 Task: In the  document Nativeamericanreservations.txt, select heading and apply ' Bold and Underline'  Using "replace feature", replace:  'traditions to culture'. Insert smartchip (Date) on bottom of the page 23 June, 2023 Insert the mentioned footnote for 11th word with font style Arial and font size 8: The study was conducted anonymously
Action: Mouse moved to (265, 360)
Screenshot: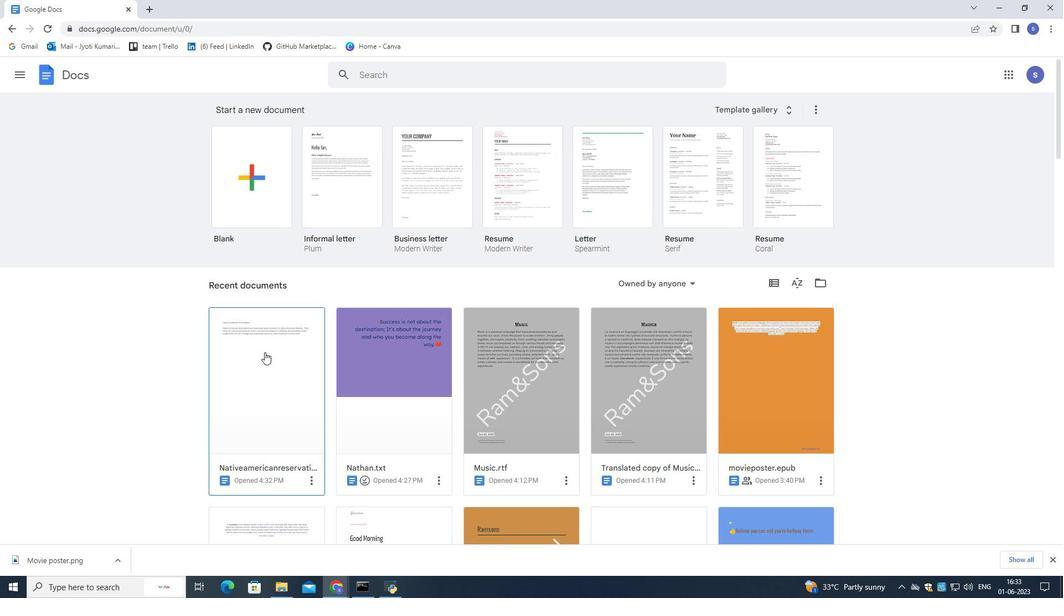 
Action: Mouse pressed left at (265, 360)
Screenshot: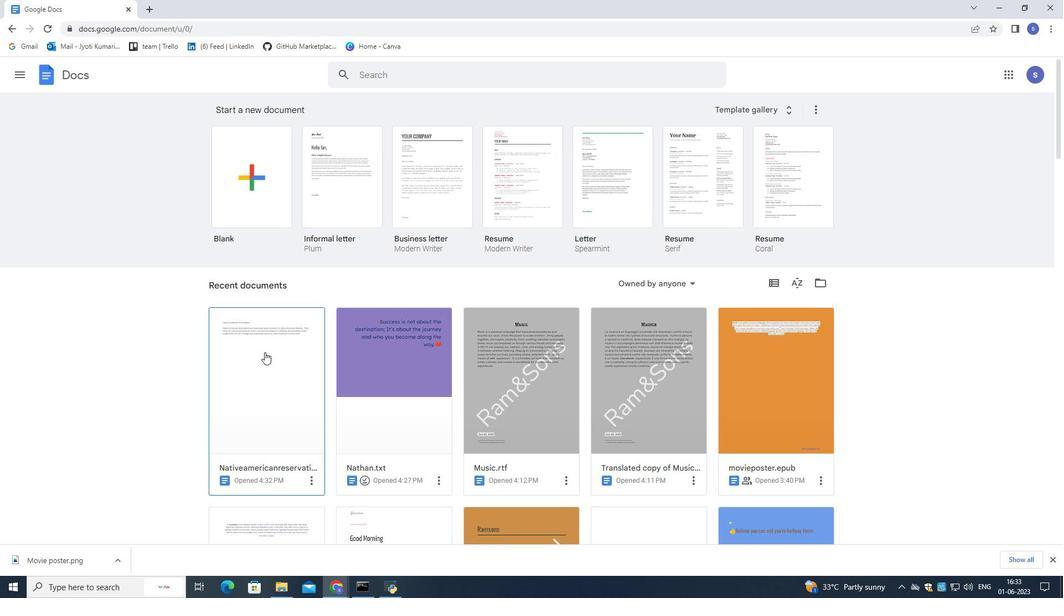 
Action: Mouse pressed left at (265, 360)
Screenshot: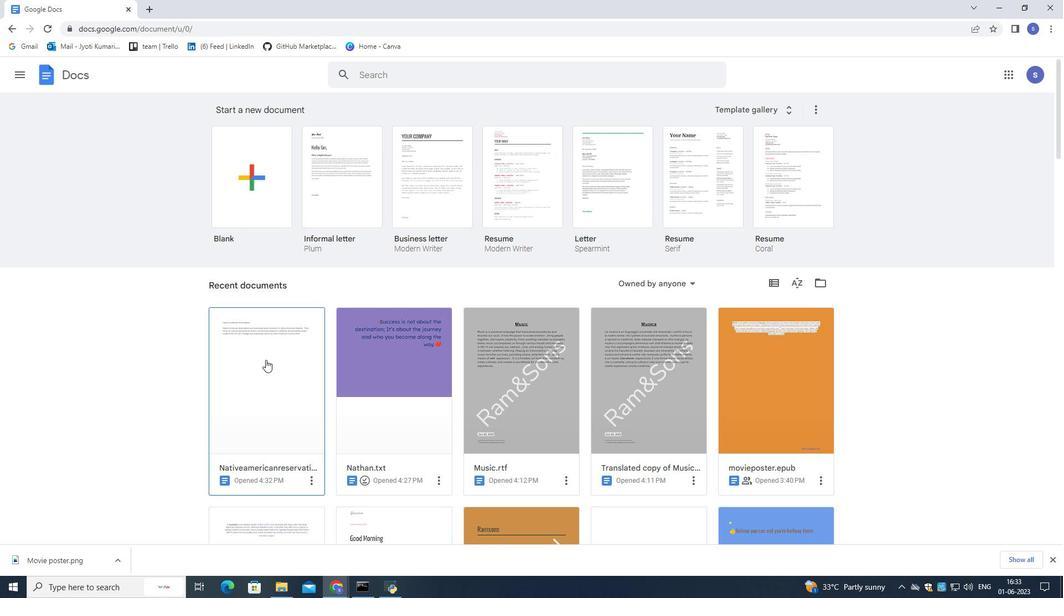 
Action: Mouse moved to (659, 196)
Screenshot: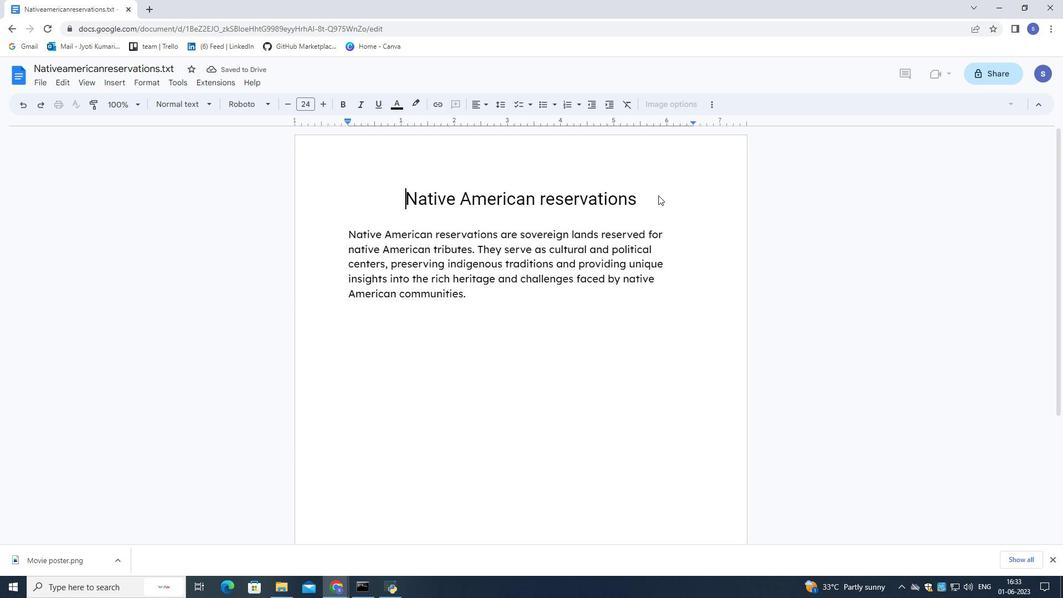 
Action: Mouse pressed left at (659, 196)
Screenshot: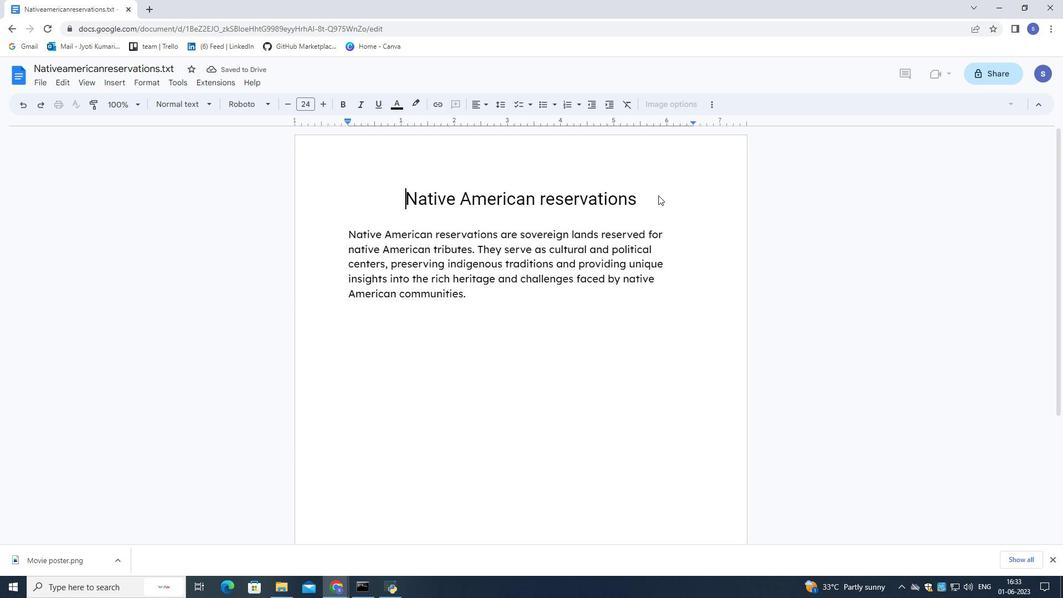 
Action: Mouse pressed left at (659, 196)
Screenshot: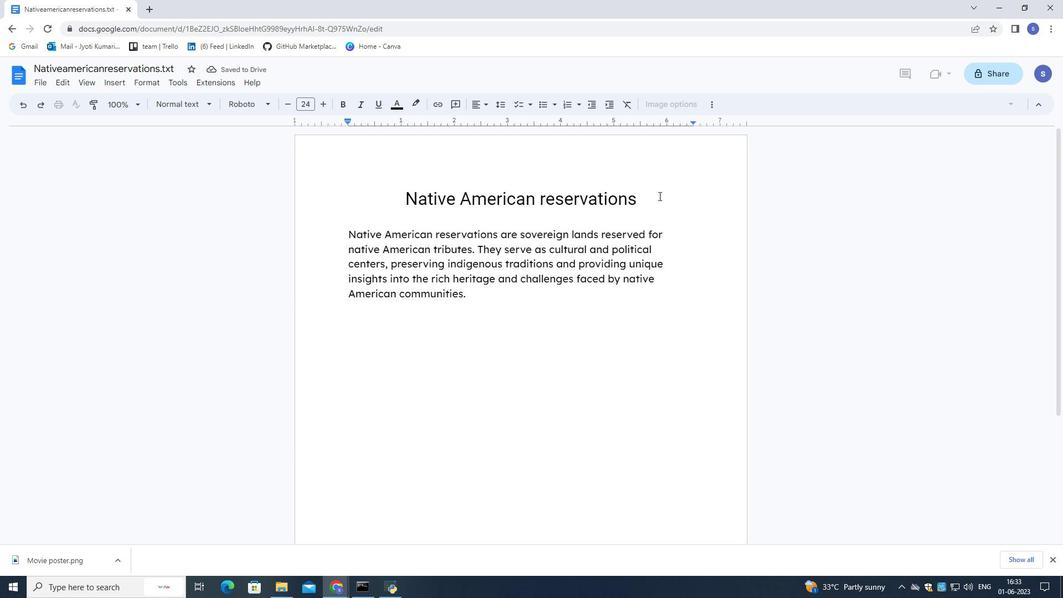 
Action: Mouse moved to (142, 82)
Screenshot: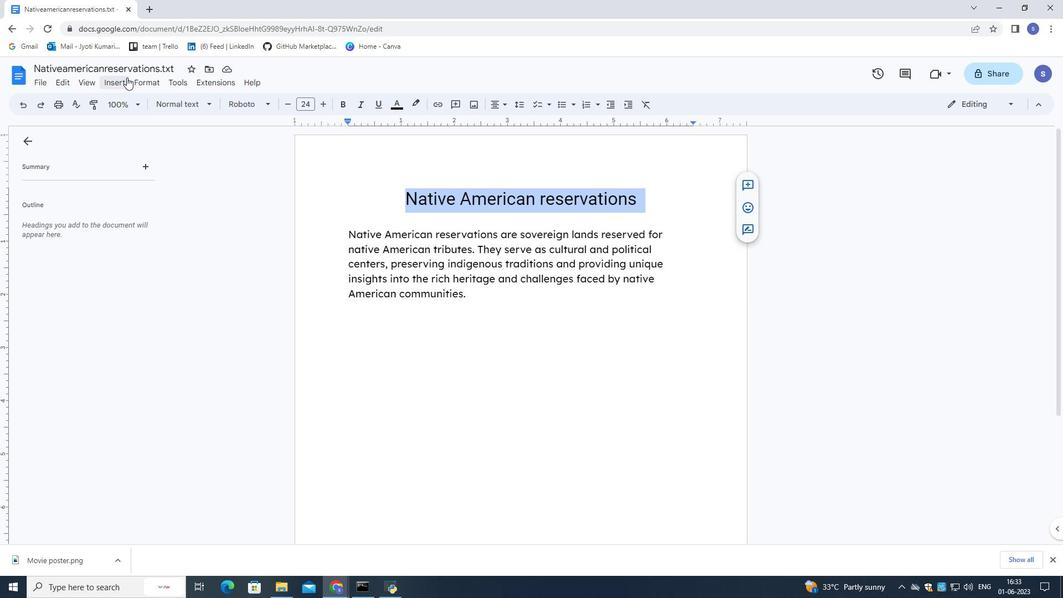 
Action: Mouse pressed left at (142, 82)
Screenshot: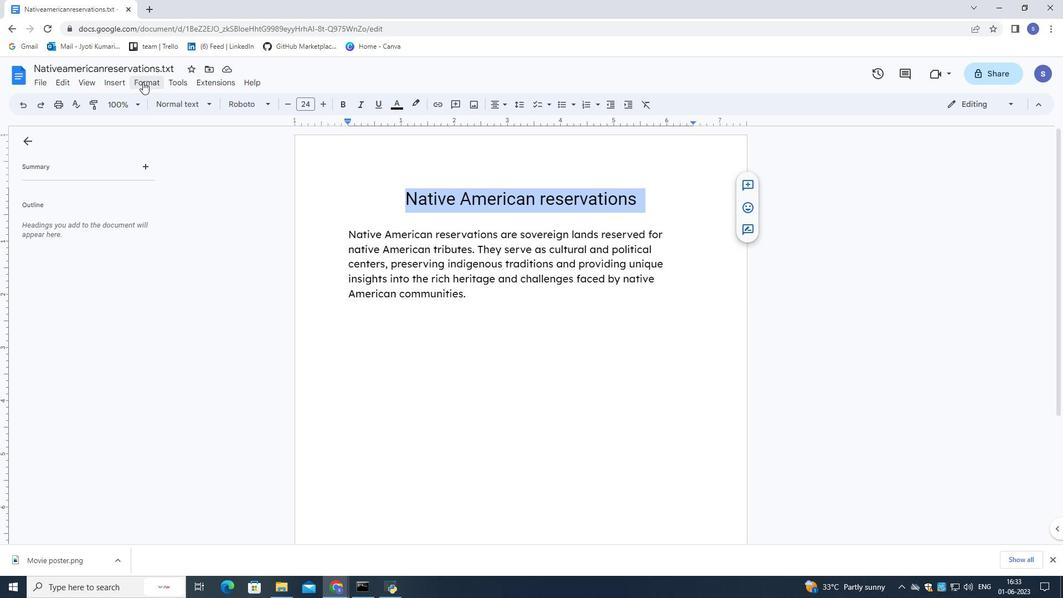 
Action: Mouse moved to (324, 105)
Screenshot: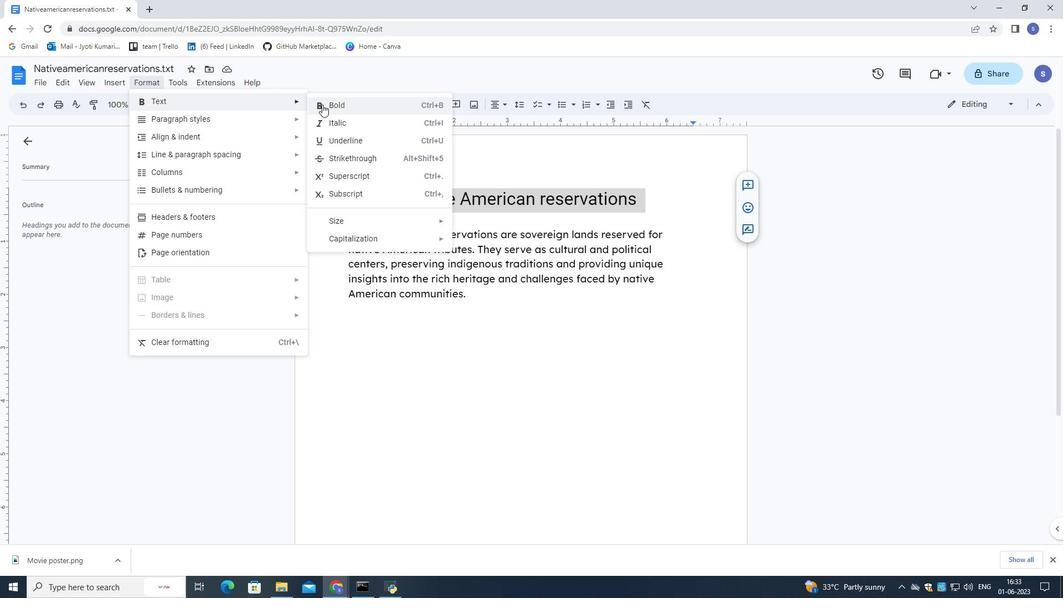 
Action: Mouse pressed left at (324, 105)
Screenshot: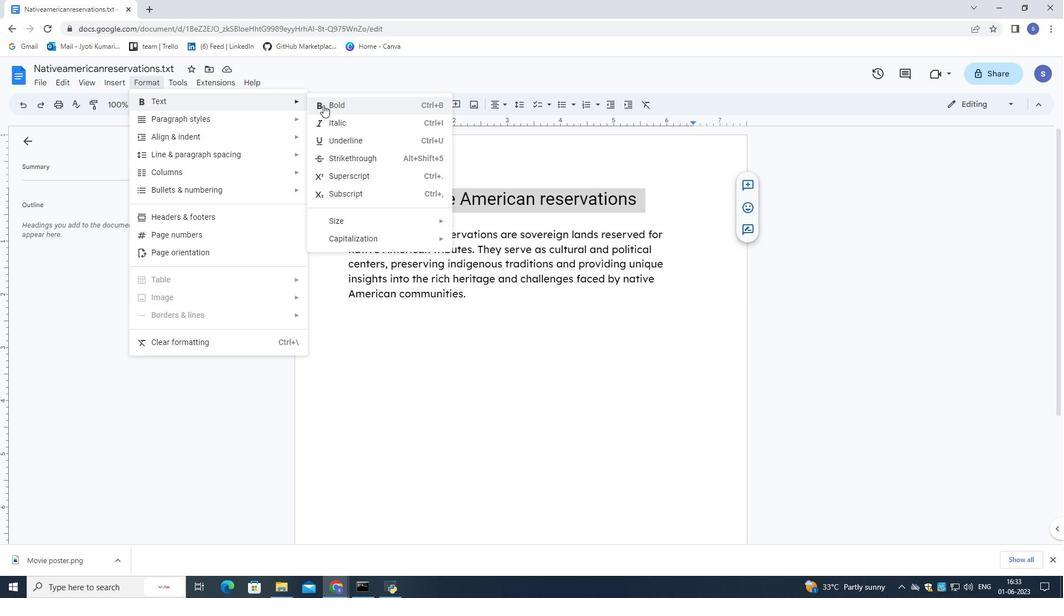 
Action: Mouse moved to (160, 78)
Screenshot: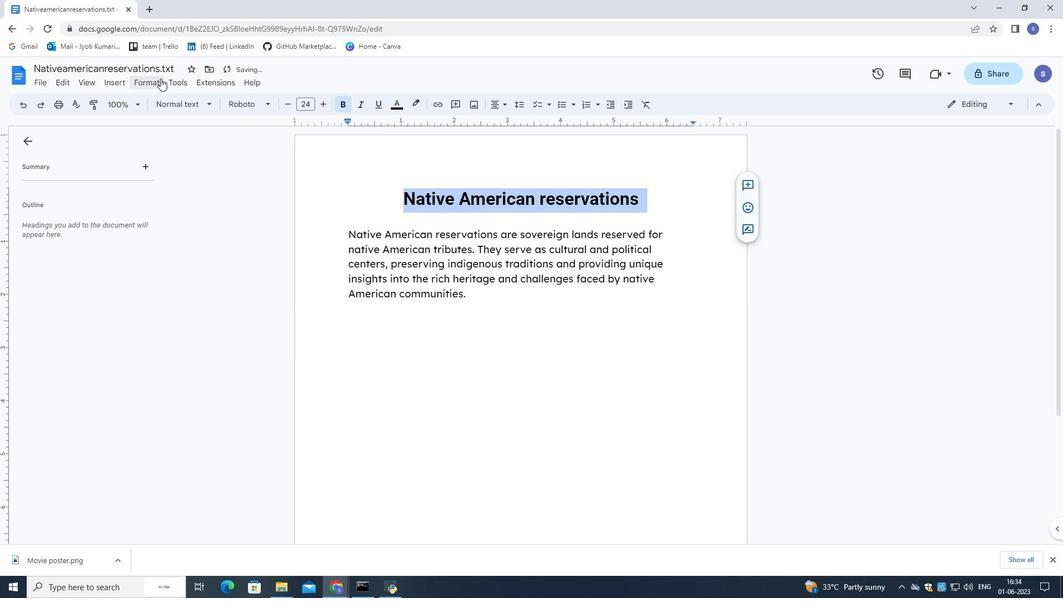 
Action: Mouse pressed left at (160, 78)
Screenshot: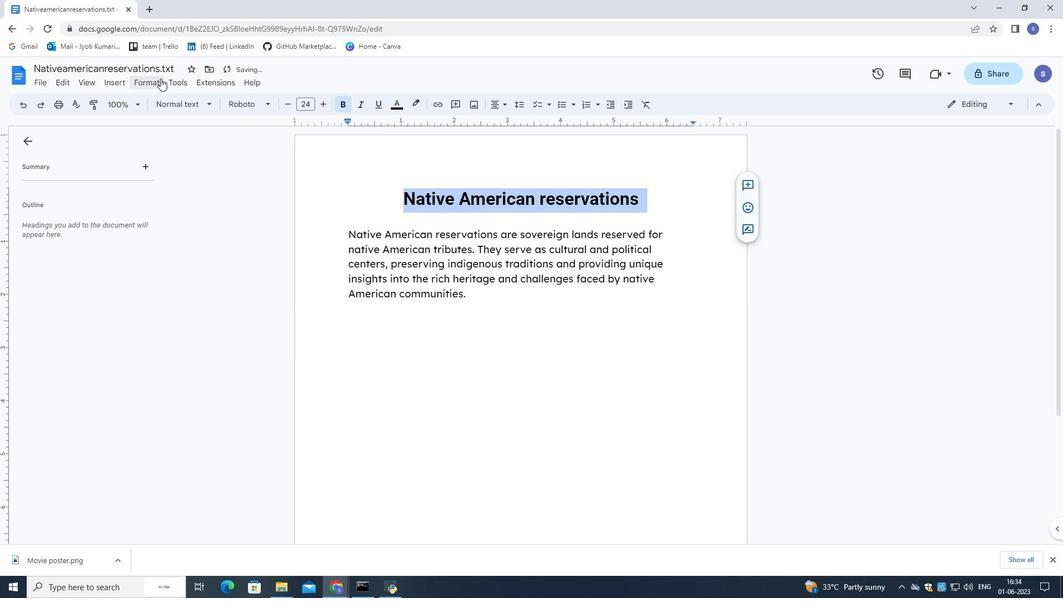 
Action: Mouse moved to (341, 135)
Screenshot: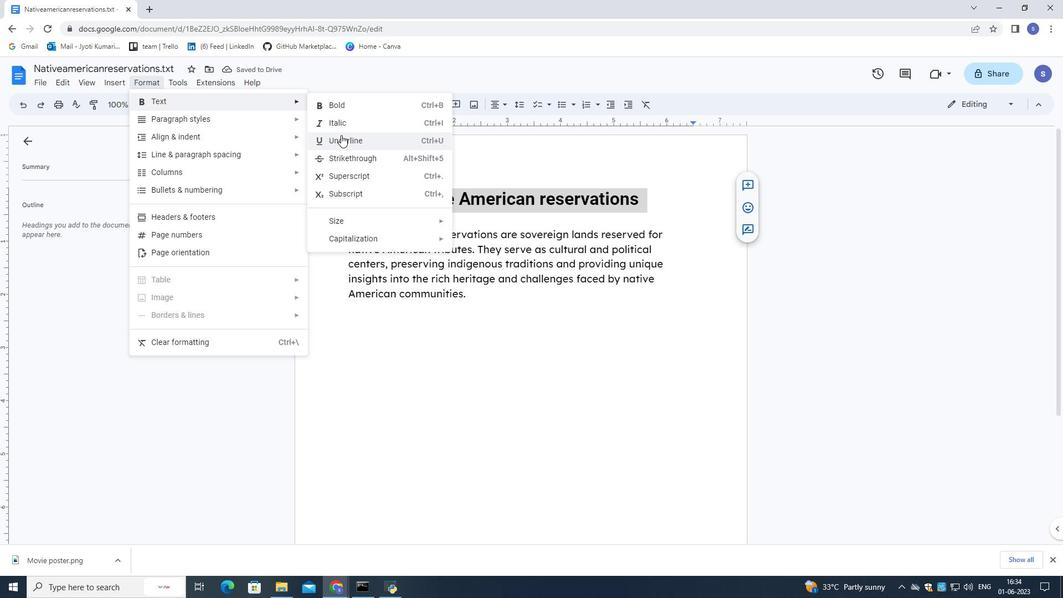 
Action: Mouse pressed left at (341, 135)
Screenshot: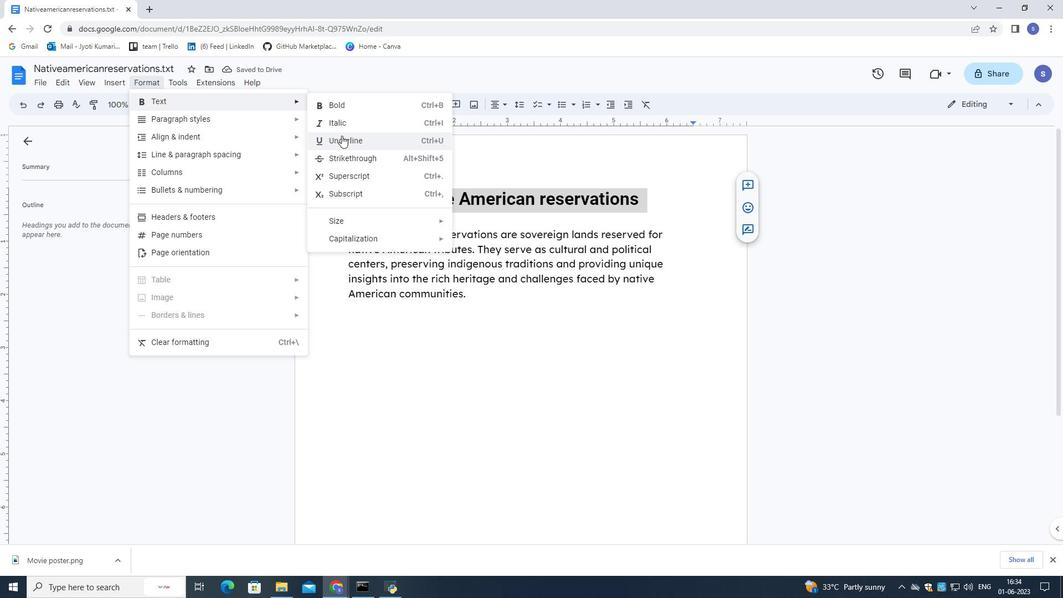 
Action: Mouse moved to (457, 343)
Screenshot: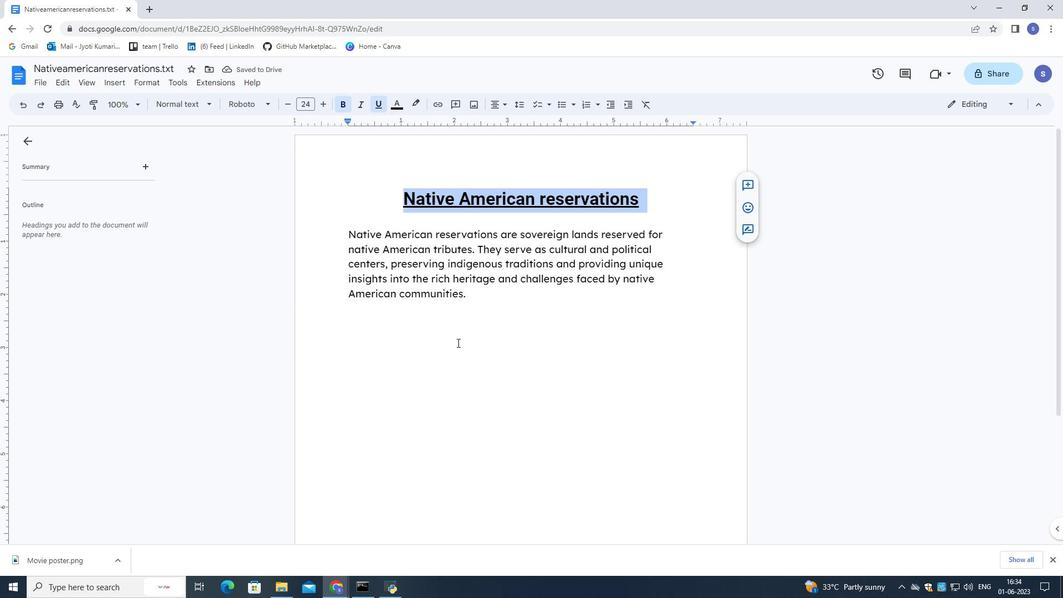 
Action: Mouse pressed left at (457, 343)
Screenshot: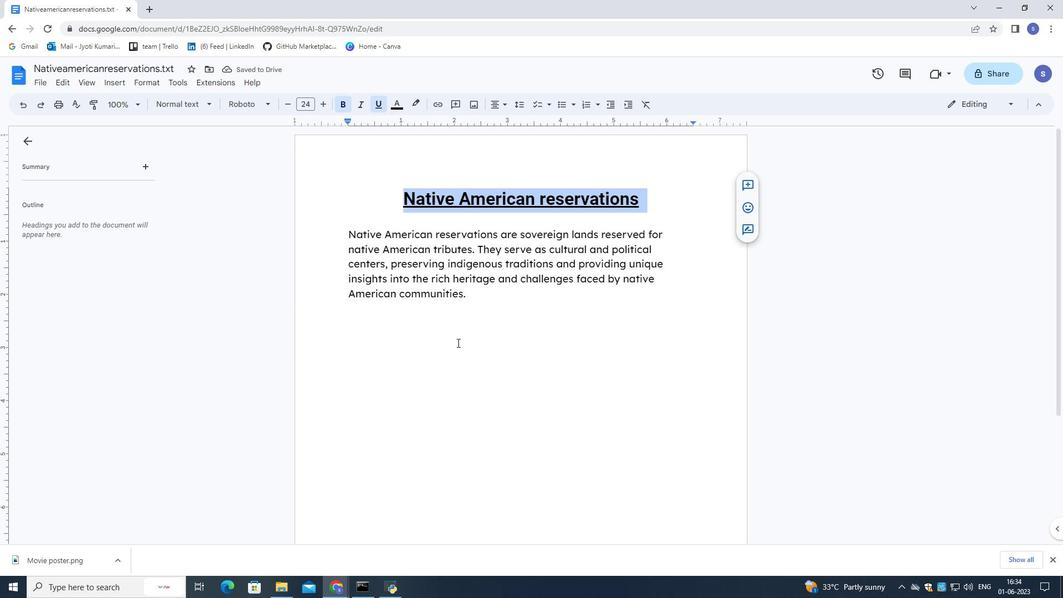 
Action: Mouse moved to (58, 83)
Screenshot: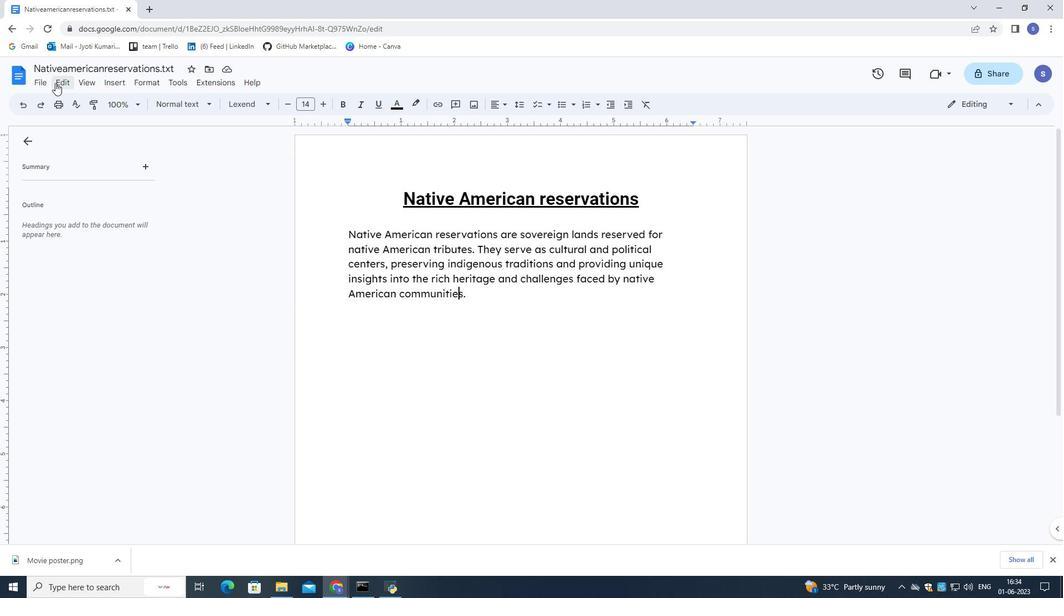 
Action: Mouse pressed left at (58, 83)
Screenshot: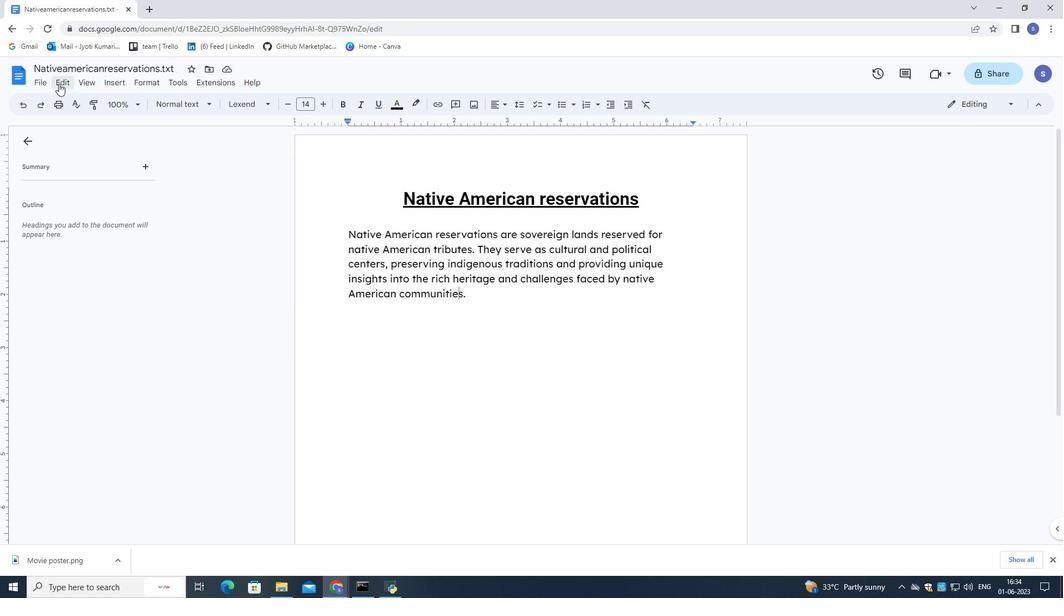 
Action: Mouse moved to (142, 277)
Screenshot: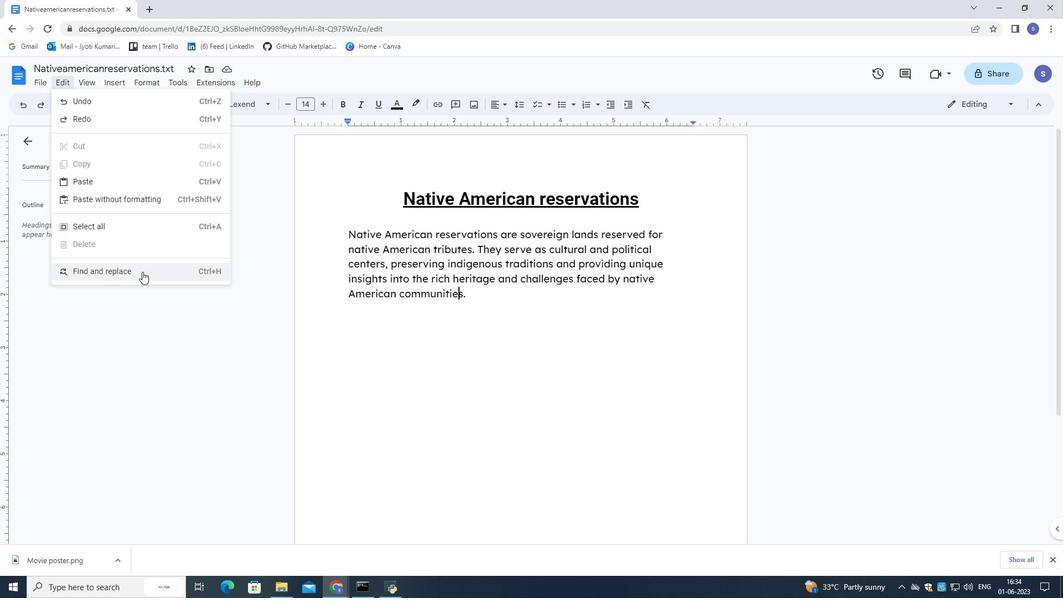 
Action: Mouse pressed left at (142, 277)
Screenshot: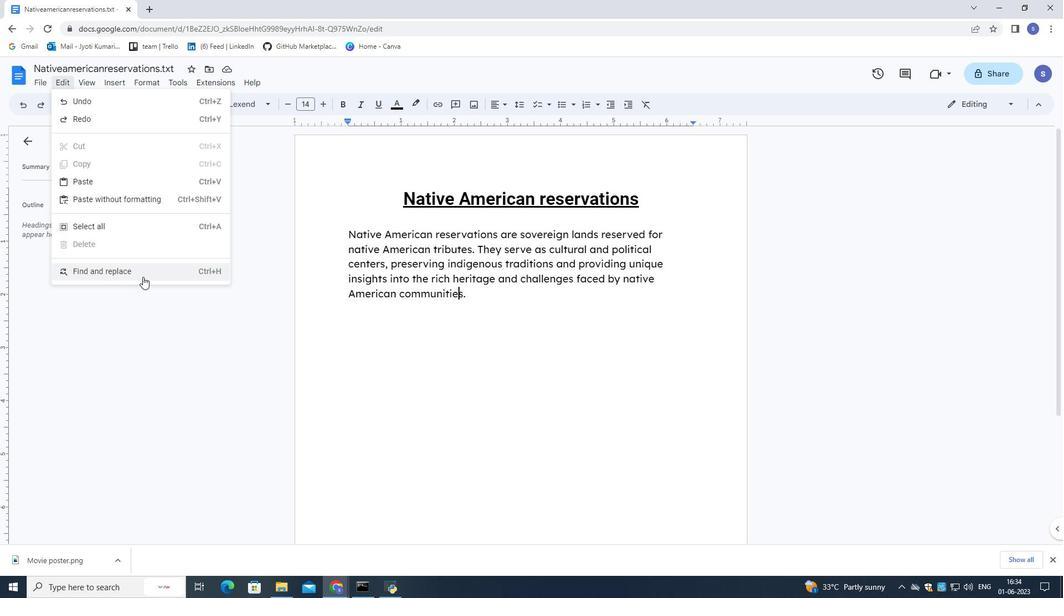 
Action: Mouse moved to (457, 252)
Screenshot: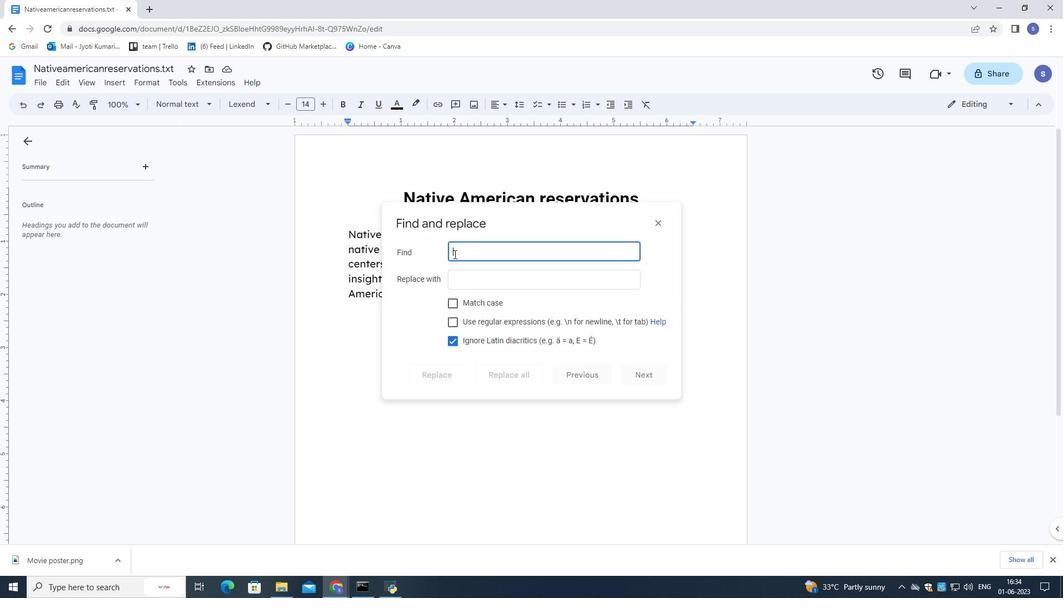 
Action: Mouse pressed left at (457, 252)
Screenshot: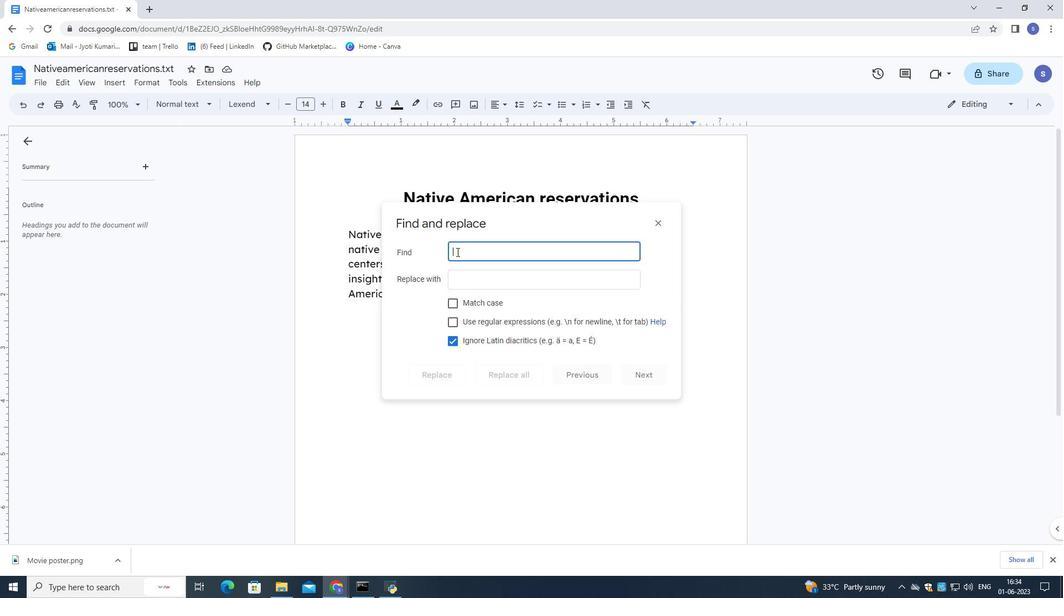 
Action: Mouse moved to (458, 252)
Screenshot: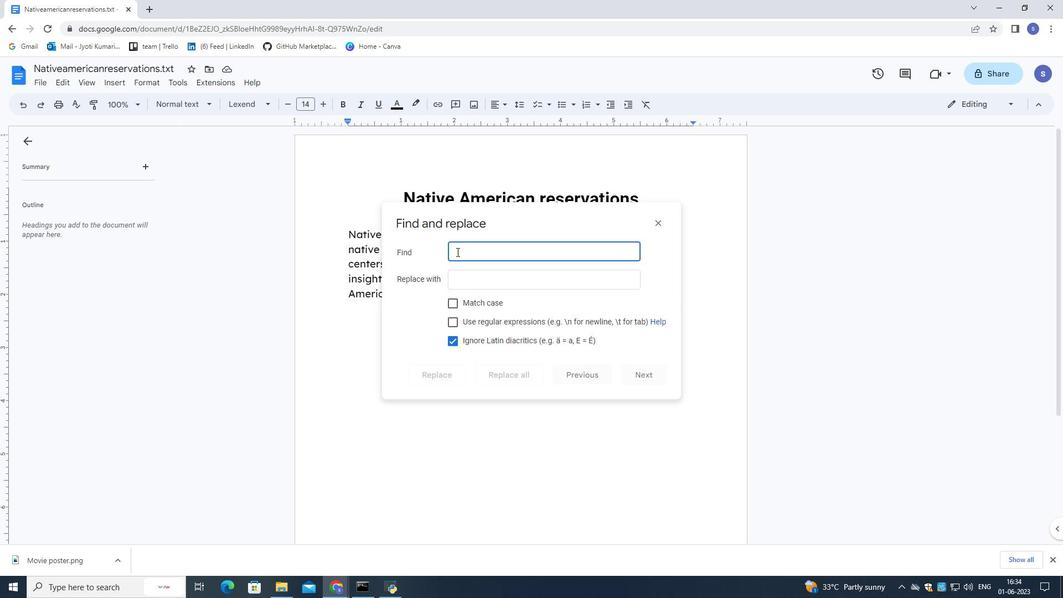 
Action: Key pressed tradition
Screenshot: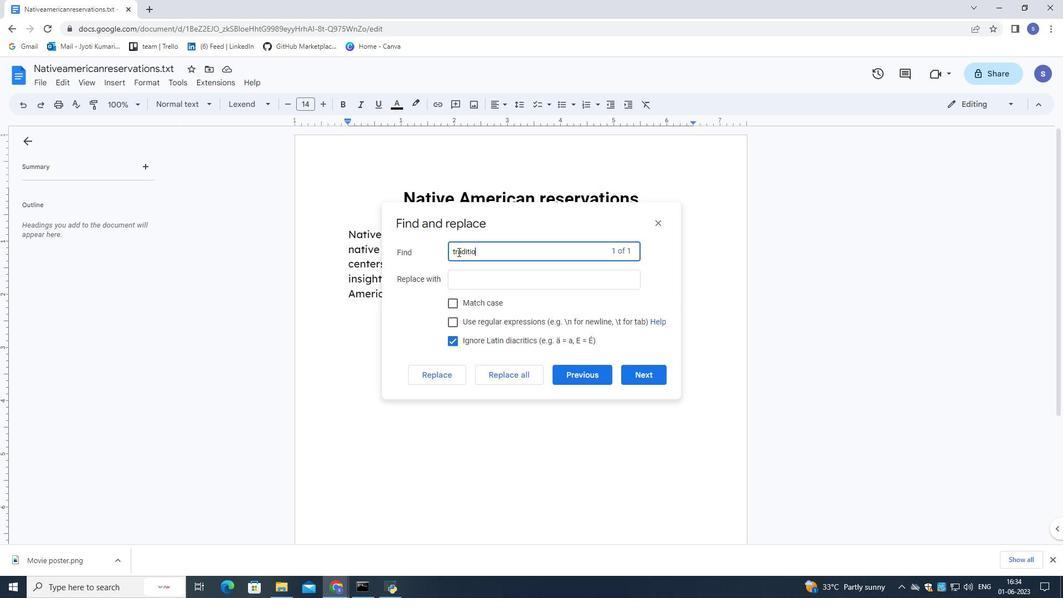 
Action: Mouse moved to (482, 274)
Screenshot: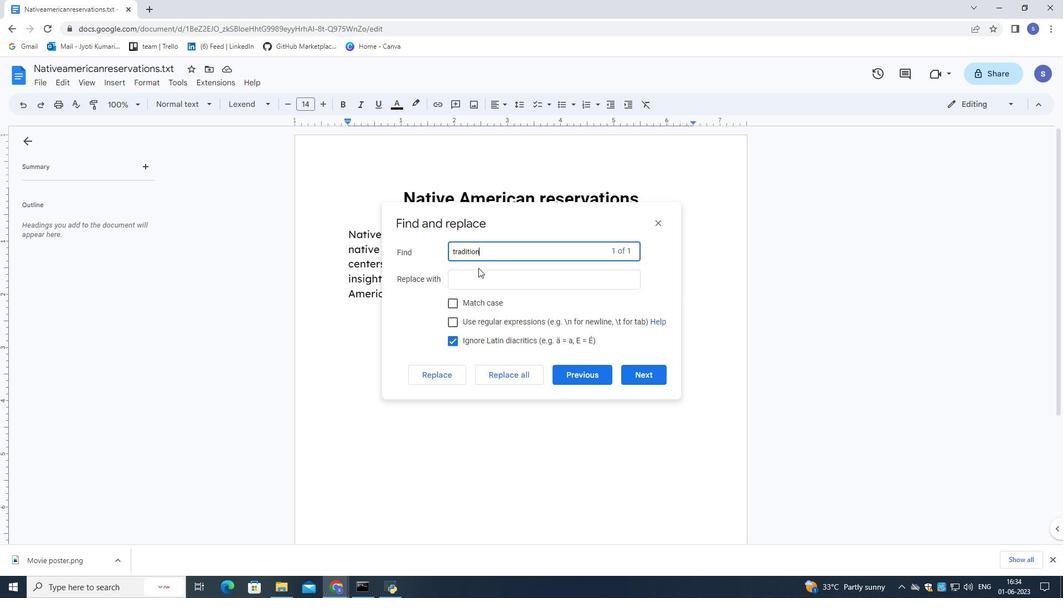 
Action: Mouse pressed left at (482, 274)
Screenshot: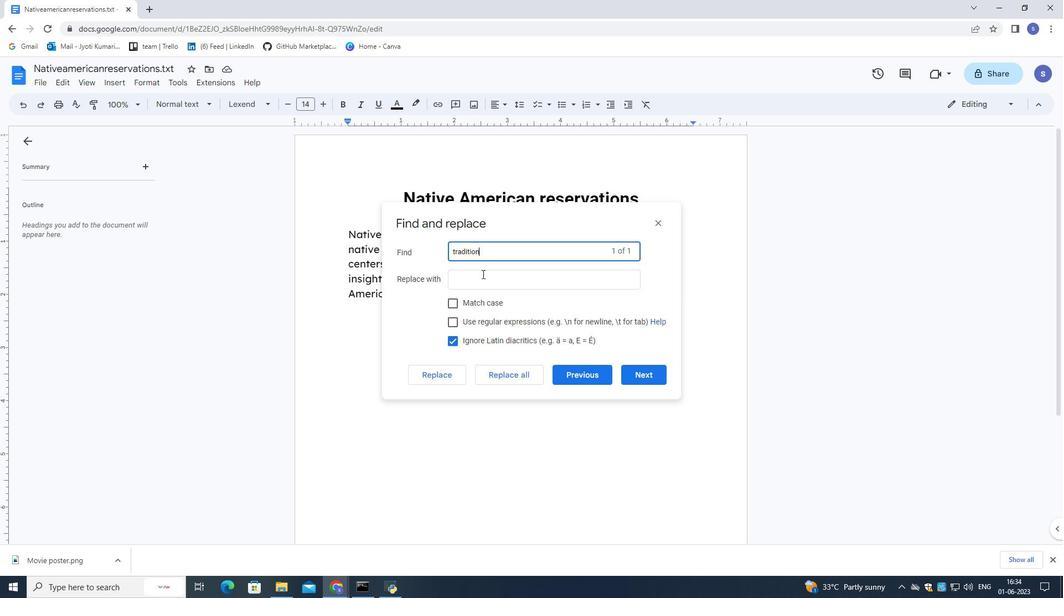 
Action: Key pressed culture
Screenshot: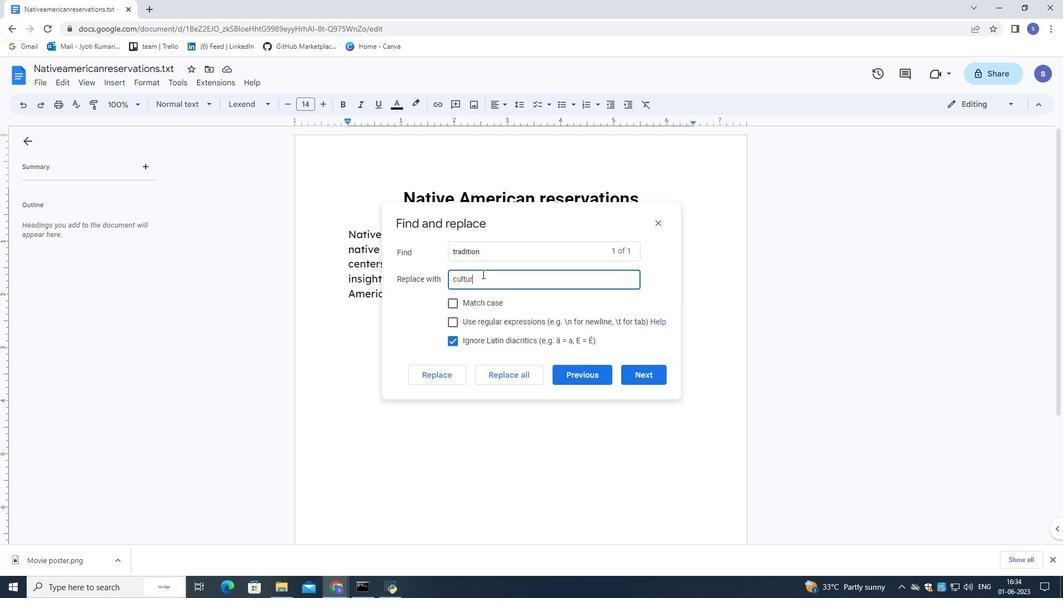 
Action: Mouse moved to (427, 372)
Screenshot: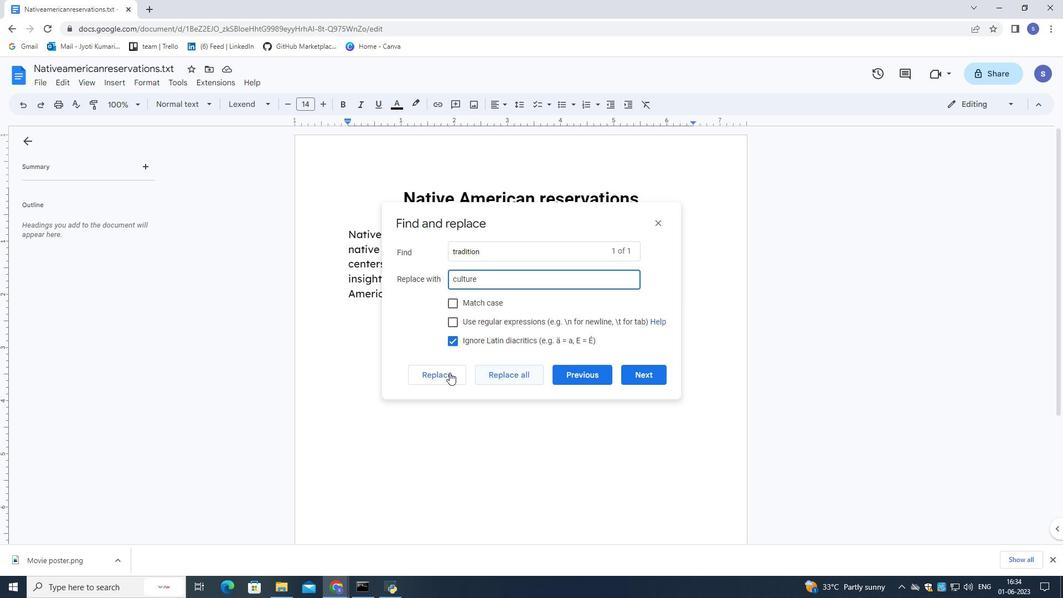 
Action: Mouse pressed left at (427, 372)
Screenshot: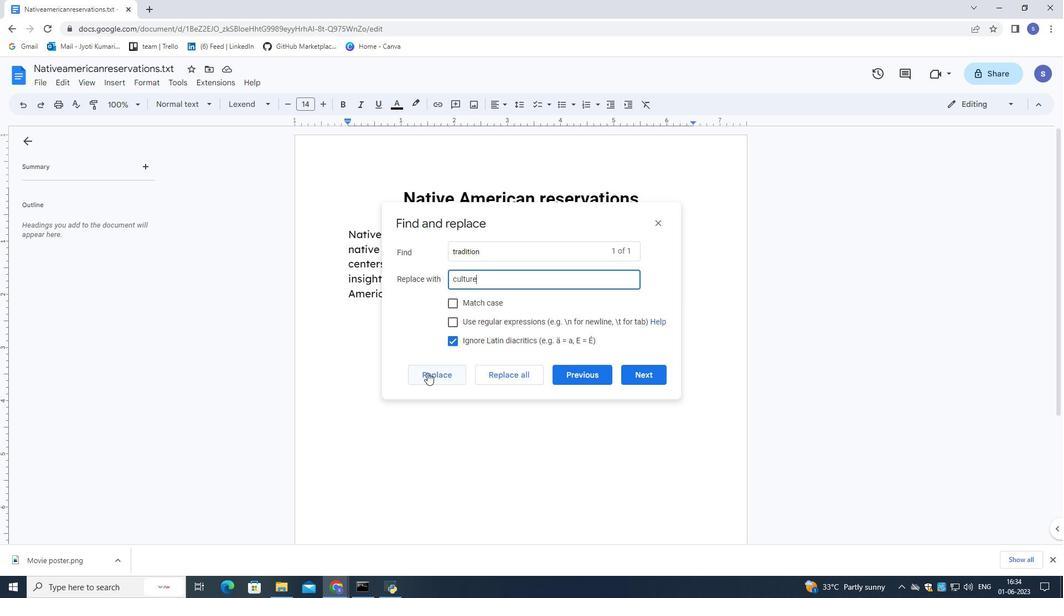 
Action: Mouse moved to (691, 194)
Screenshot: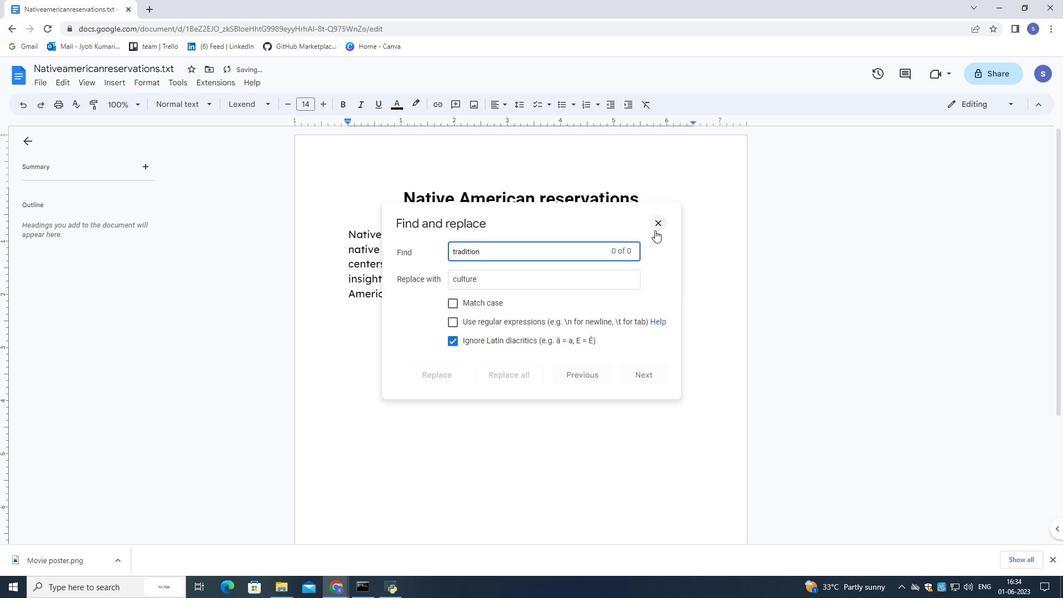 
Action: Mouse pressed left at (691, 194)
Screenshot: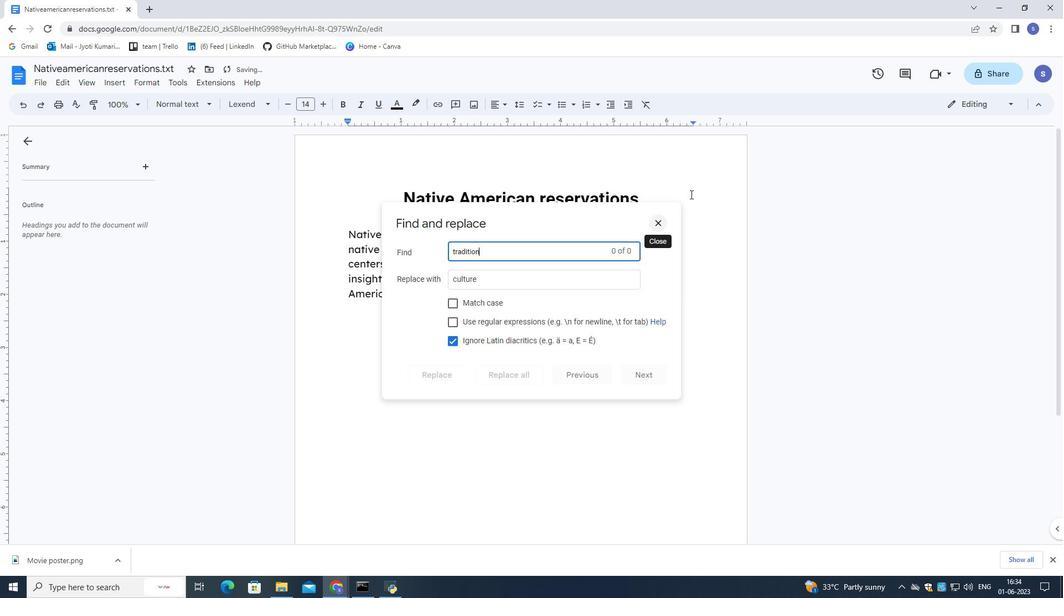 
Action: Mouse moved to (661, 223)
Screenshot: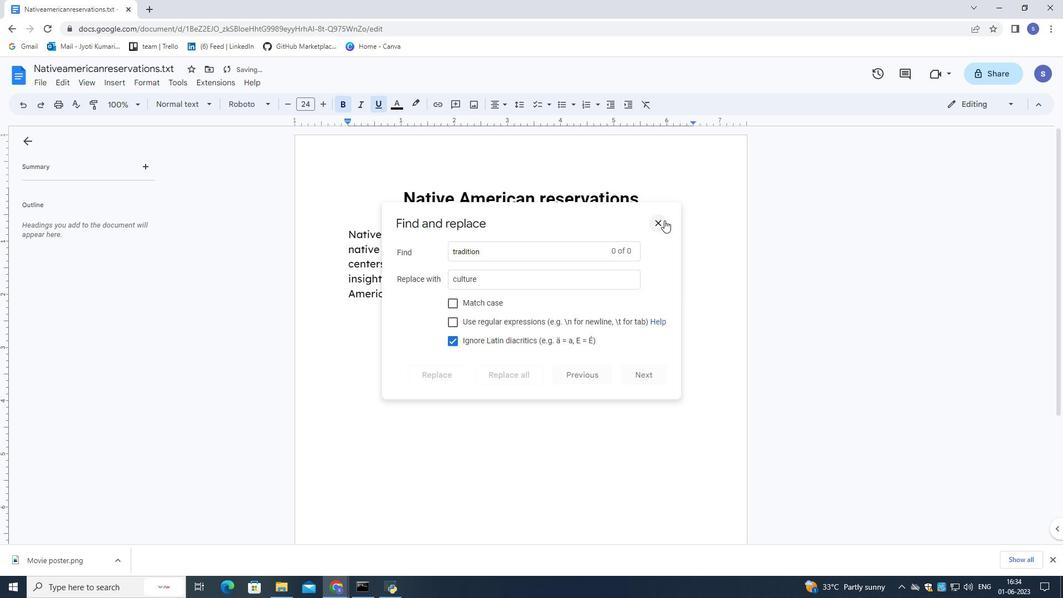 
Action: Mouse pressed left at (661, 223)
Screenshot: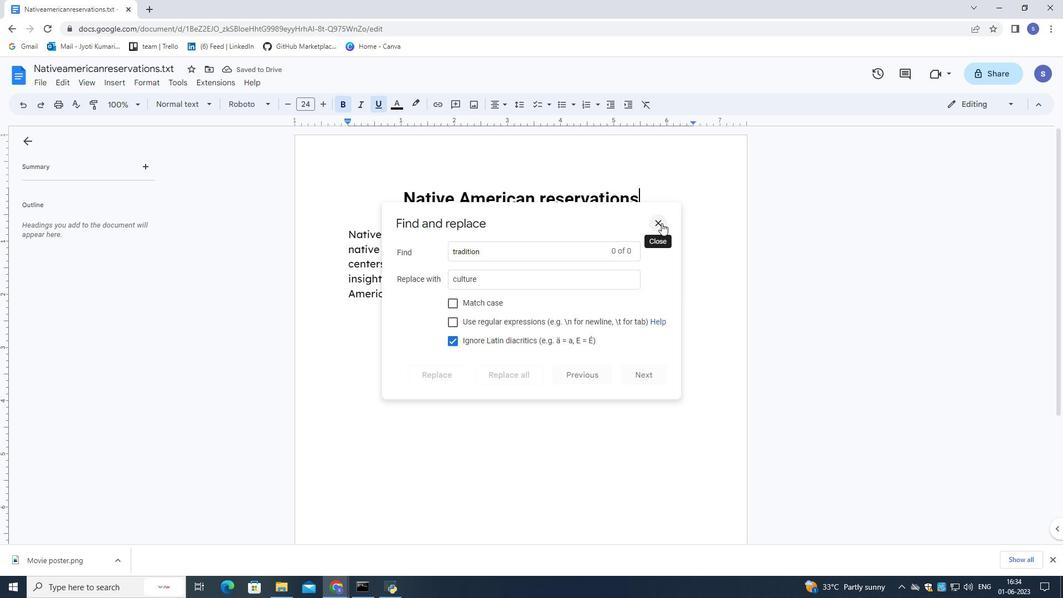 
Action: Mouse moved to (482, 304)
Screenshot: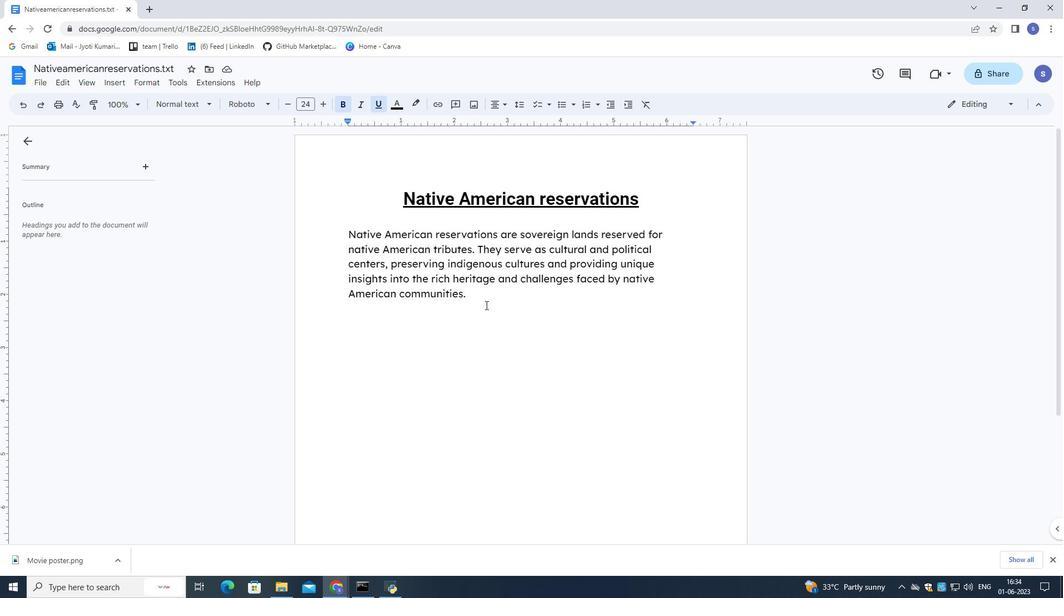 
Action: Mouse pressed left at (482, 304)
Screenshot: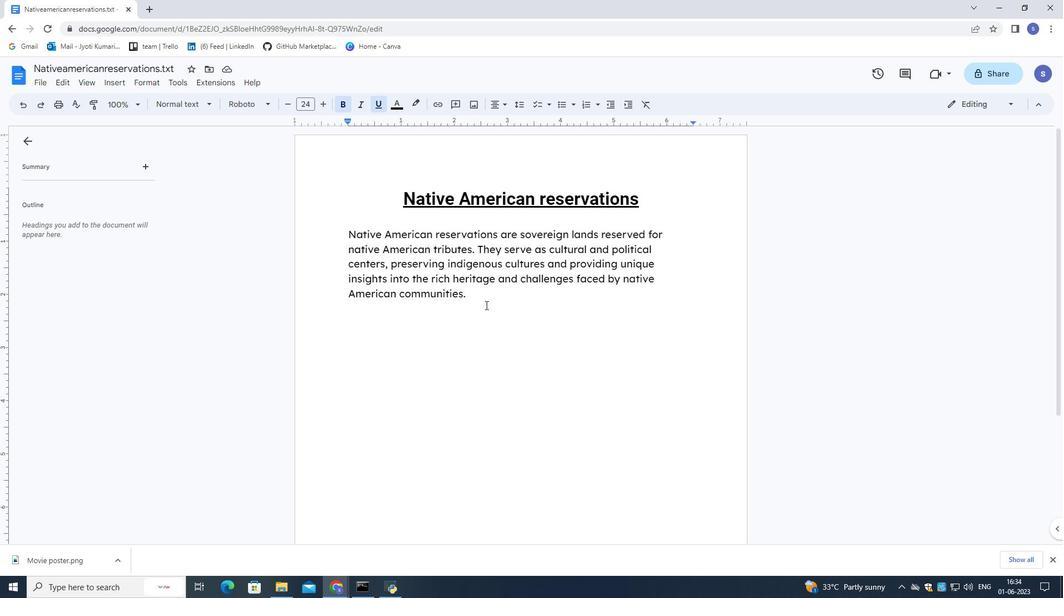 
Action: Key pressed <Key.enter><Key.enter><Key.enter>
Screenshot: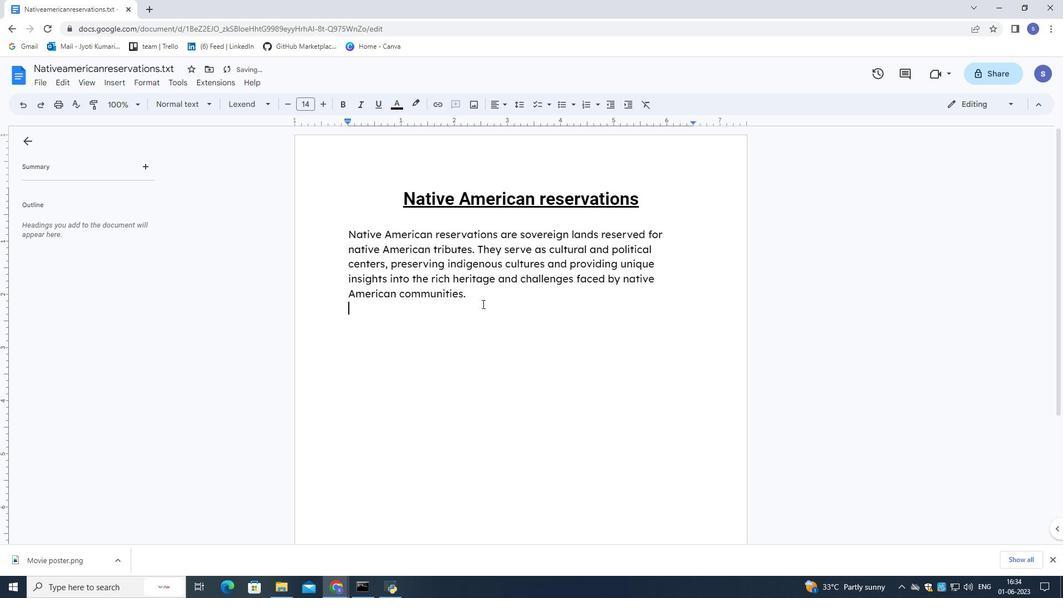 
Action: Mouse moved to (411, 319)
Screenshot: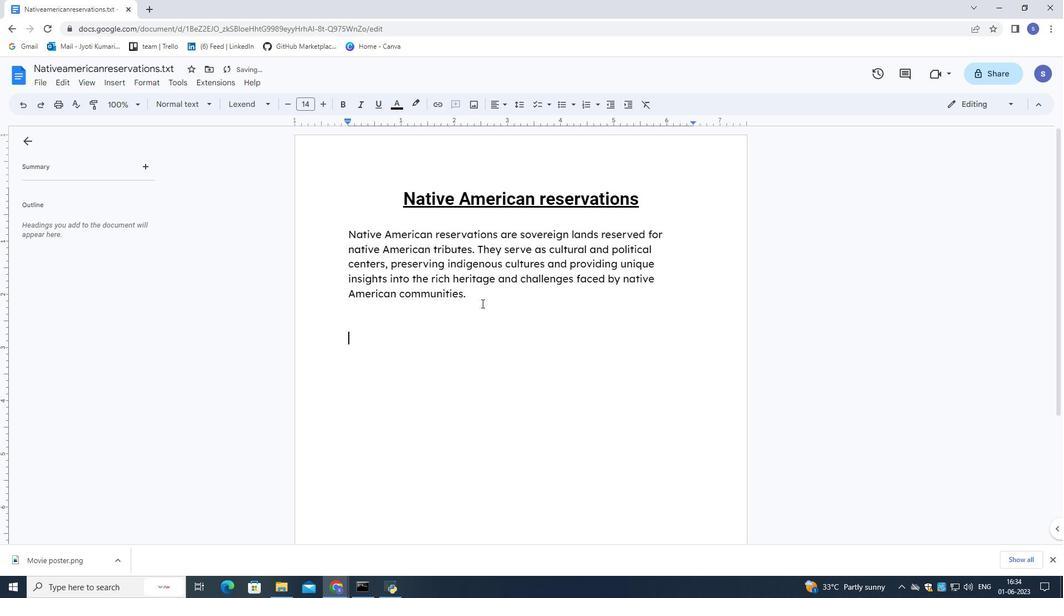 
Action: Mouse scrolled (411, 318) with delta (0, 0)
Screenshot: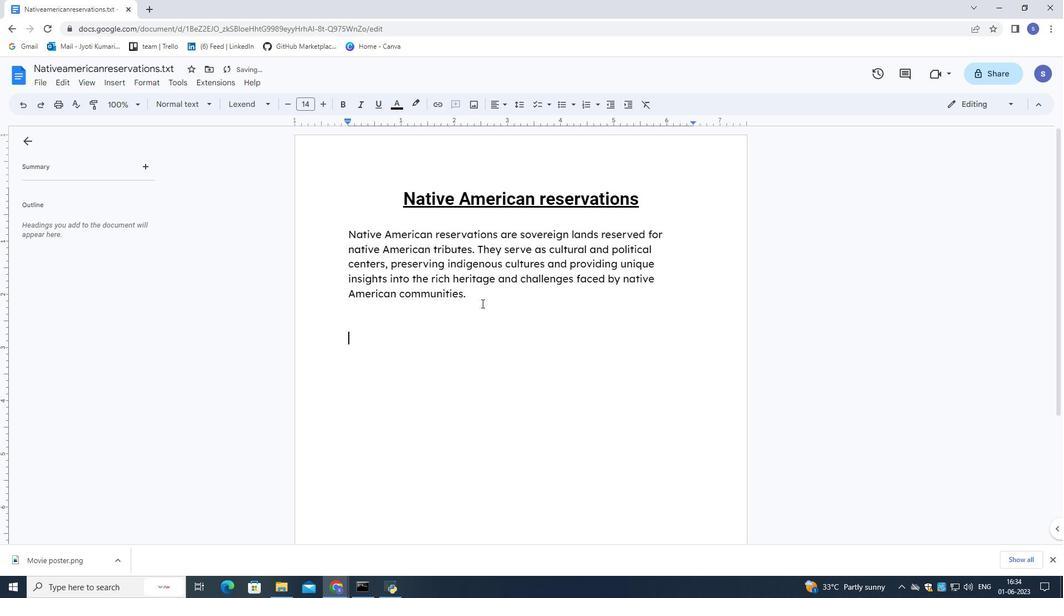 
Action: Mouse scrolled (411, 318) with delta (0, 0)
Screenshot: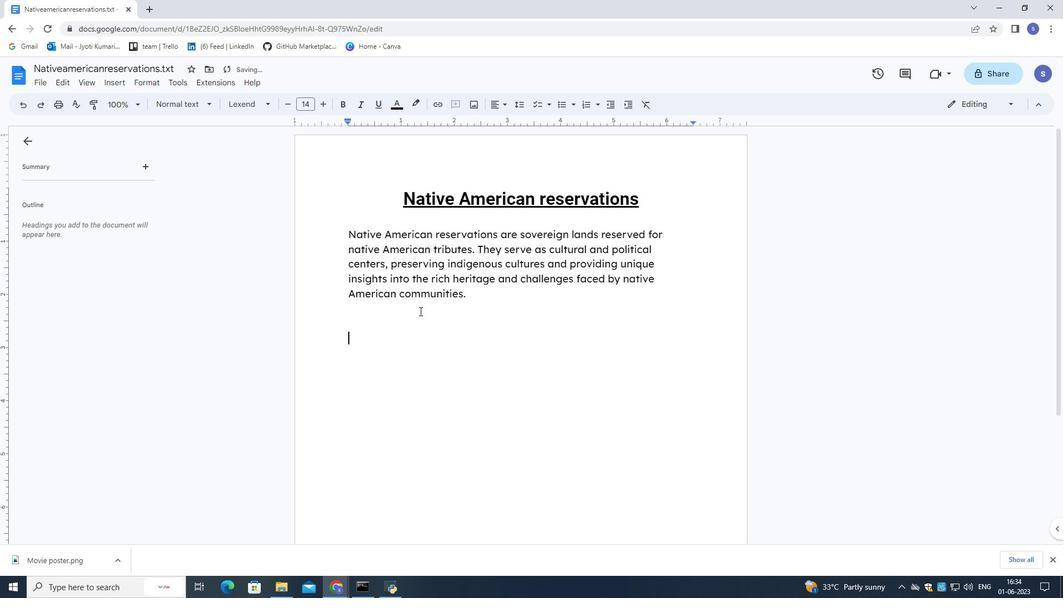 
Action: Mouse scrolled (411, 318) with delta (0, 0)
Screenshot: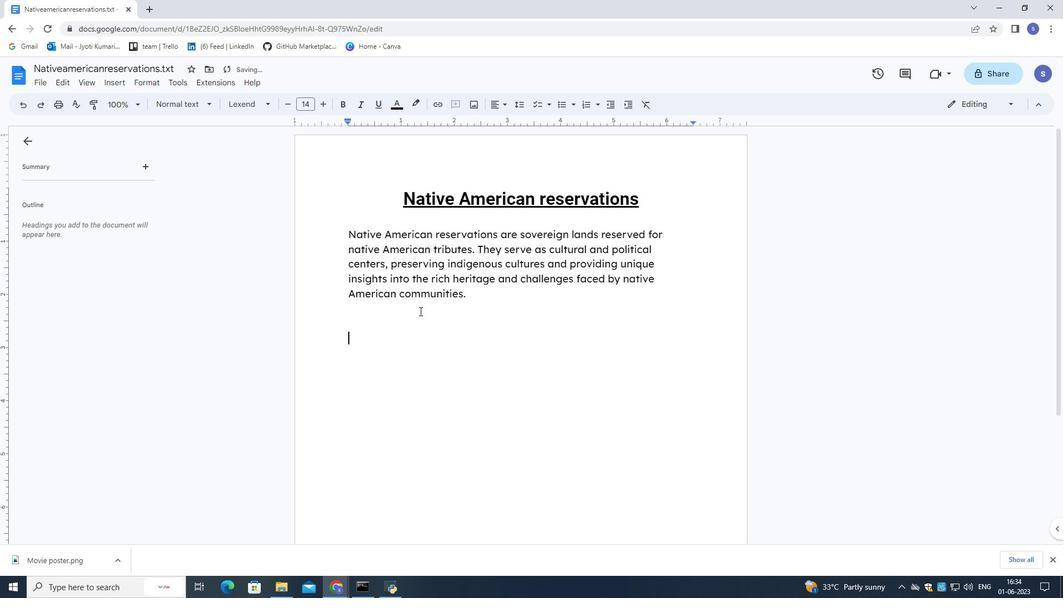 
Action: Mouse moved to (411, 321)
Screenshot: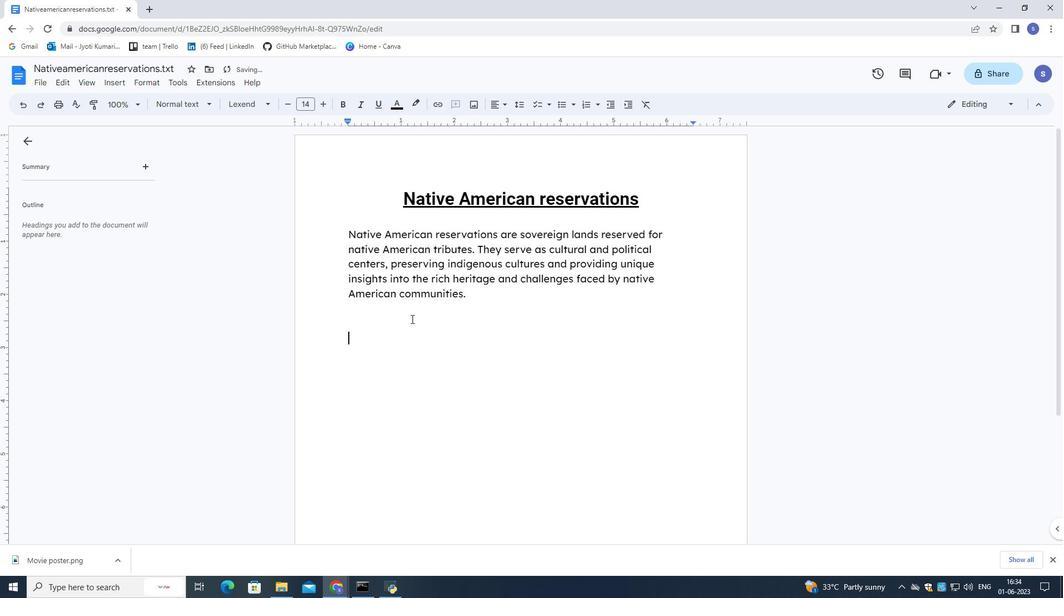 
Action: Mouse scrolled (411, 321) with delta (0, 0)
Screenshot: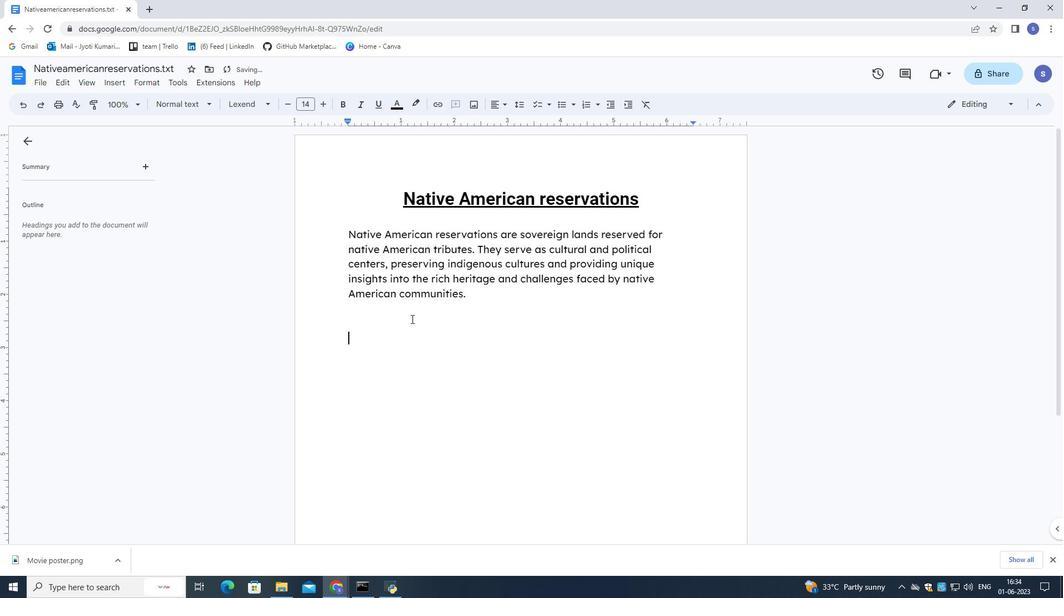 
Action: Mouse moved to (410, 323)
Screenshot: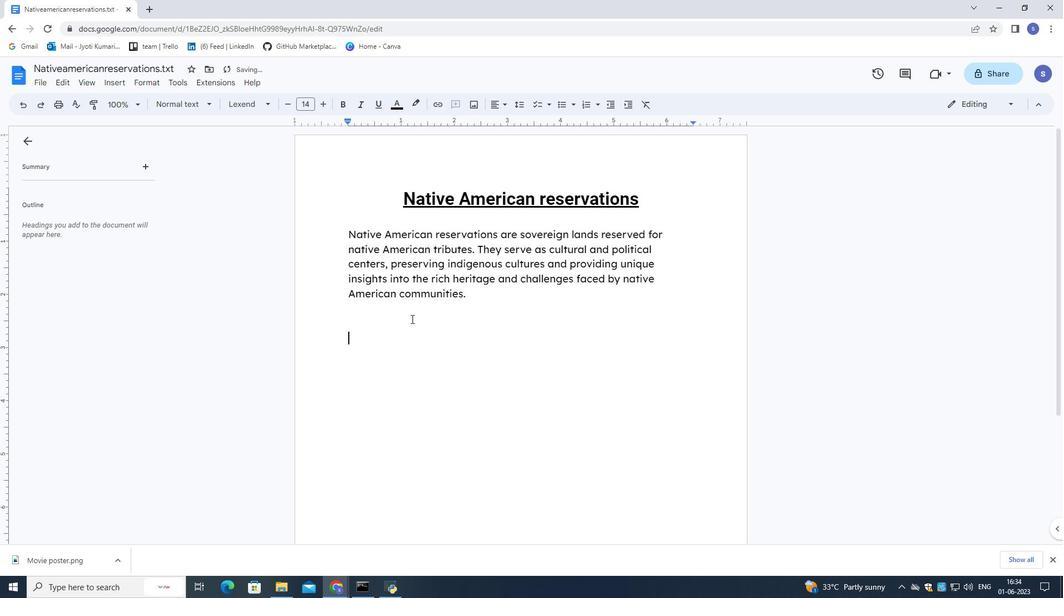 
Action: Mouse scrolled (410, 322) with delta (0, 0)
Screenshot: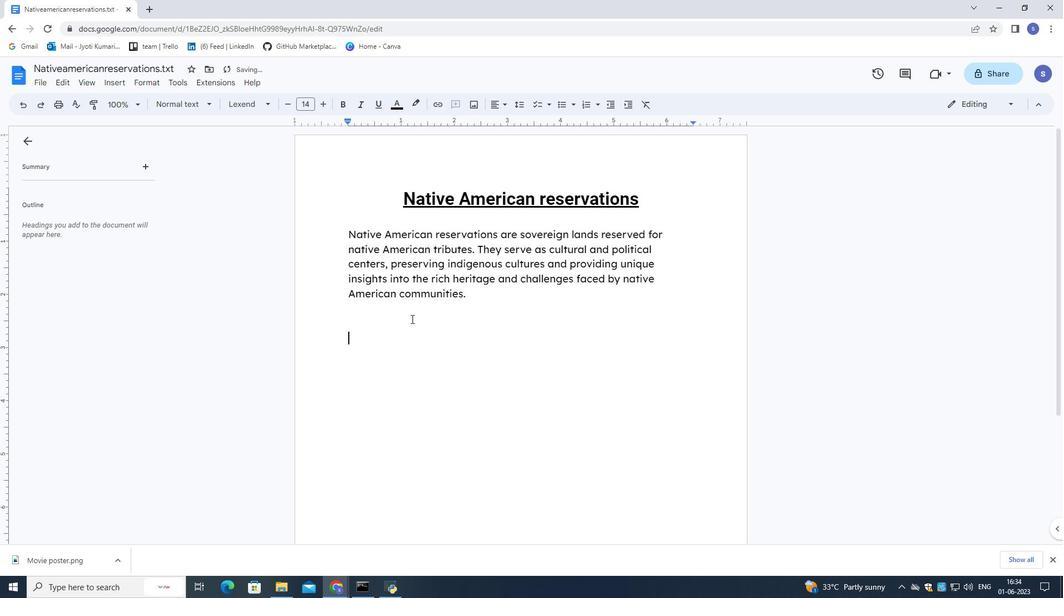 
Action: Mouse moved to (410, 324)
Screenshot: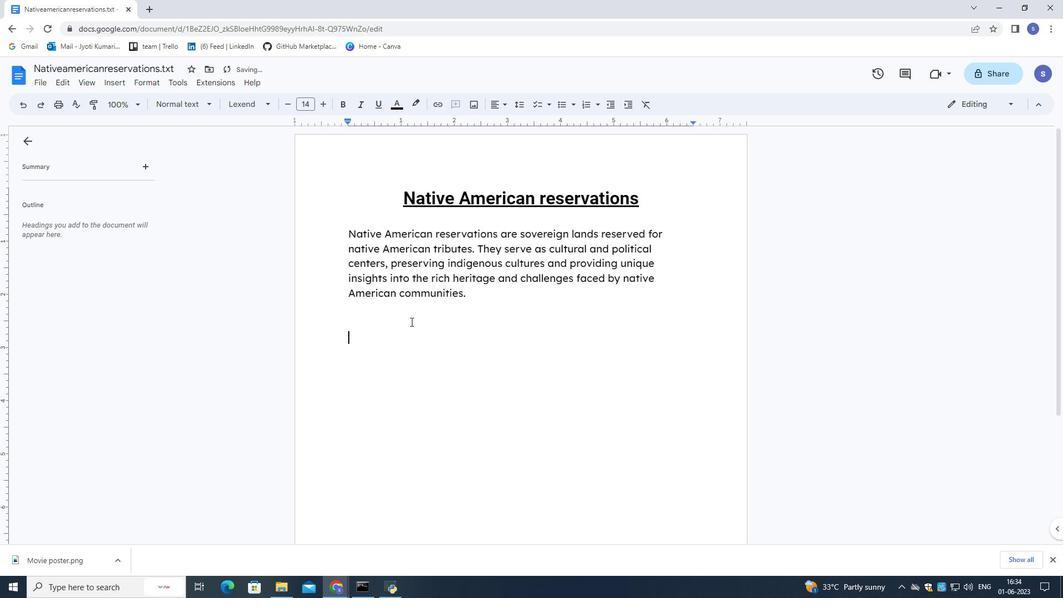 
Action: Mouse scrolled (410, 323) with delta (0, 0)
Screenshot: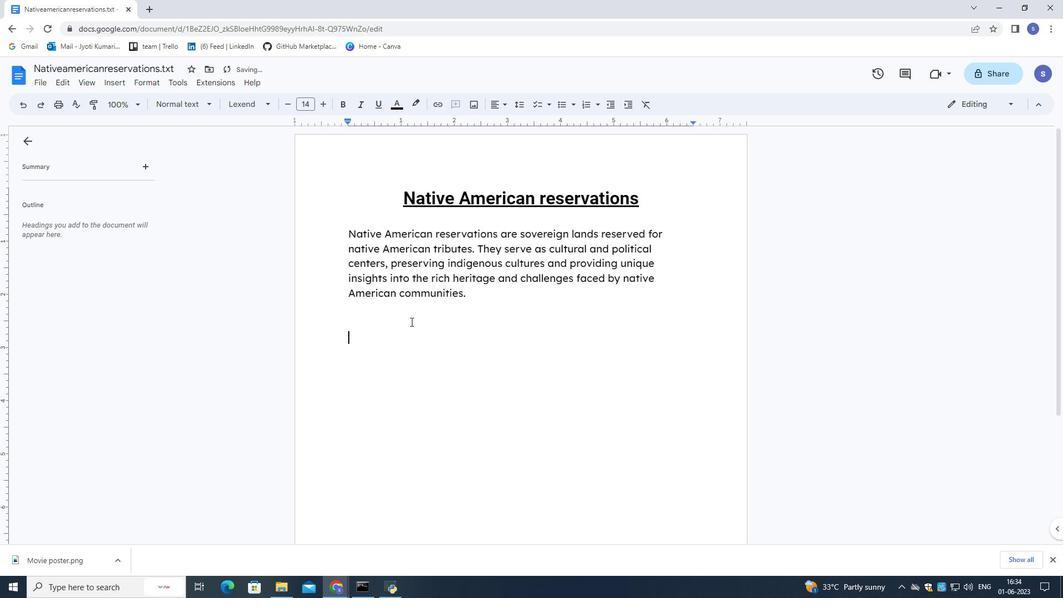 
Action: Mouse moved to (408, 324)
Screenshot: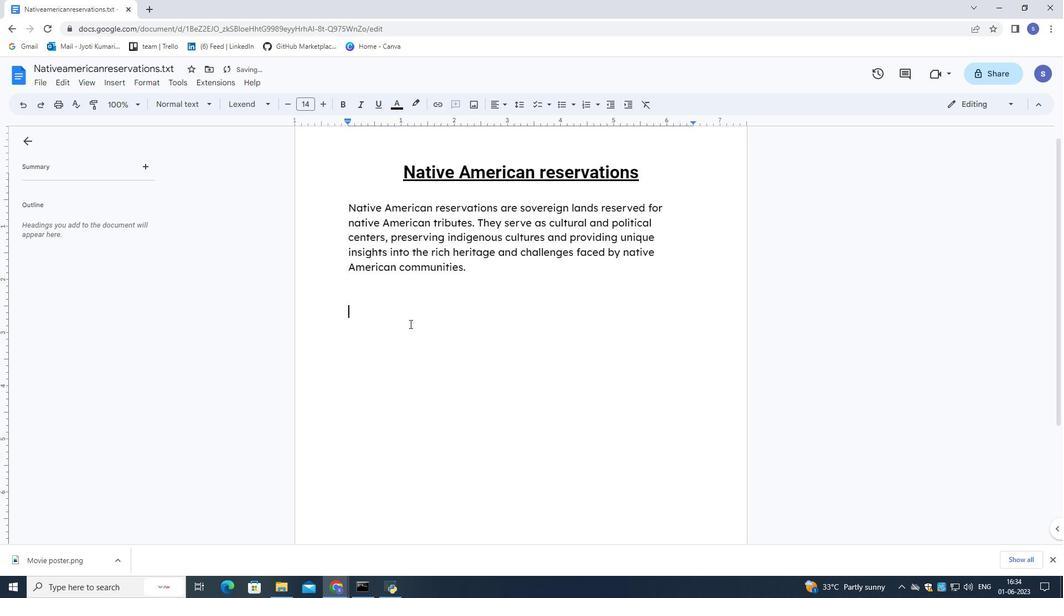 
Action: Mouse scrolled (408, 323) with delta (0, 0)
Screenshot: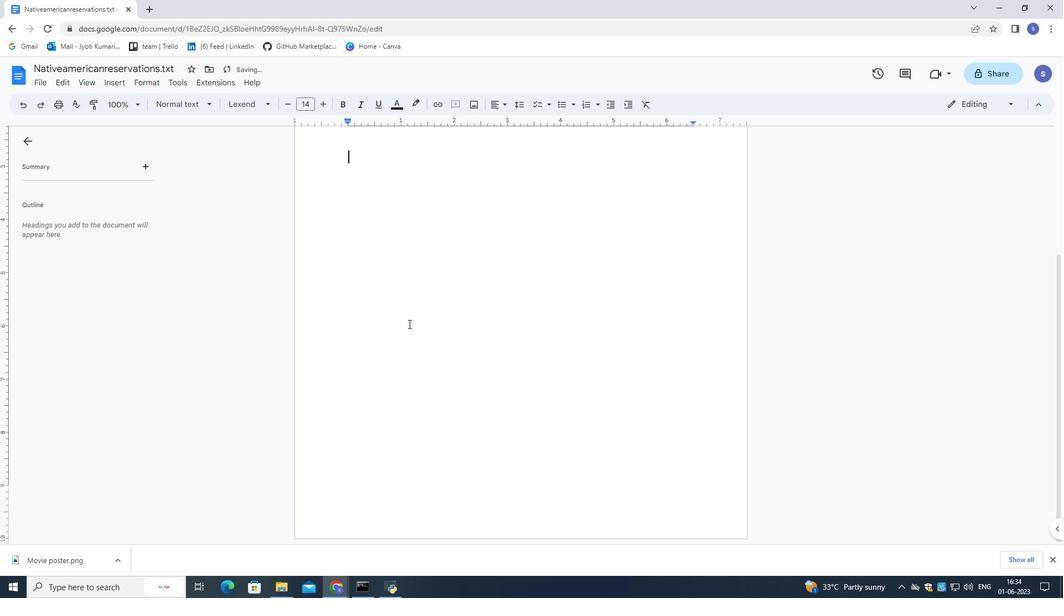 
Action: Mouse scrolled (408, 323) with delta (0, 0)
Screenshot: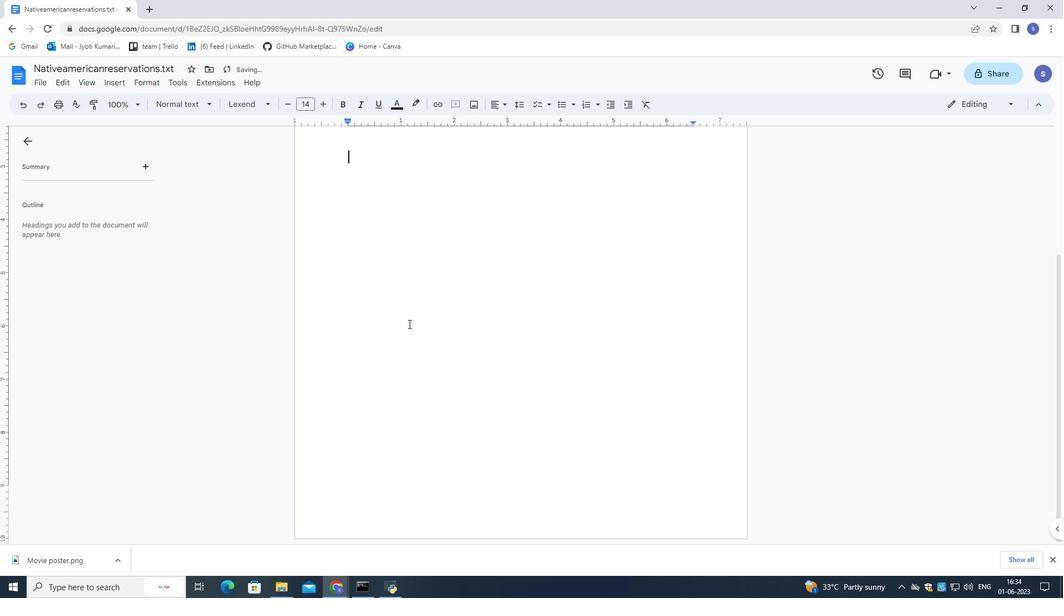 
Action: Mouse moved to (408, 324)
Screenshot: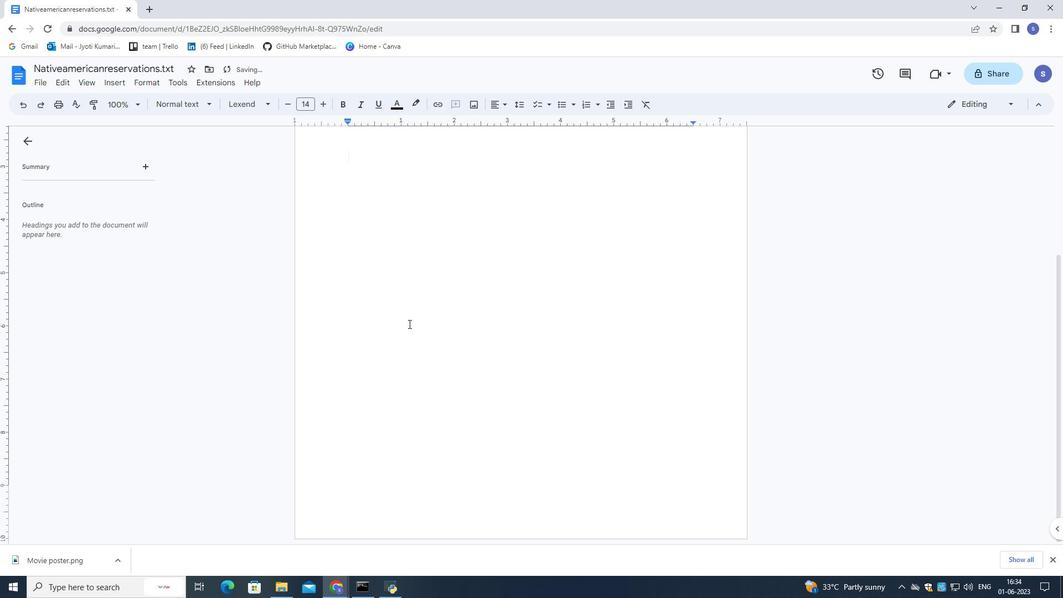 
Action: Key pressed <Key.enter><Key.enter><Key.enter><Key.enter><Key.enter><Key.enter><Key.enter><Key.enter><Key.enter><Key.enter><Key.enter><Key.enter><Key.enter><Key.enter><Key.enter><Key.enter><Key.enter><Key.enter><Key.enter><Key.enter><Key.enter>
Screenshot: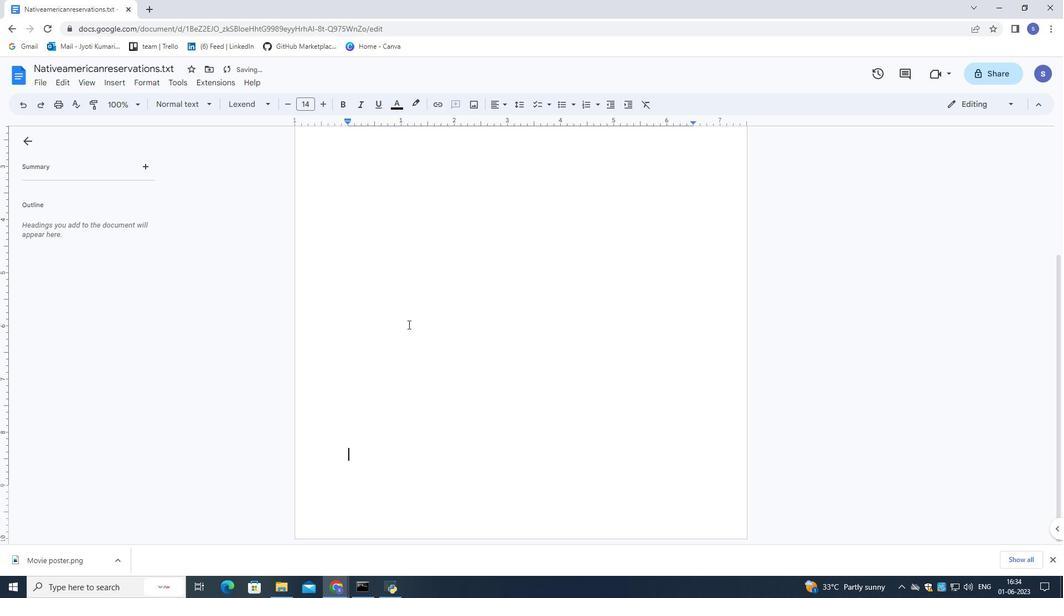 
Action: Mouse moved to (110, 82)
Screenshot: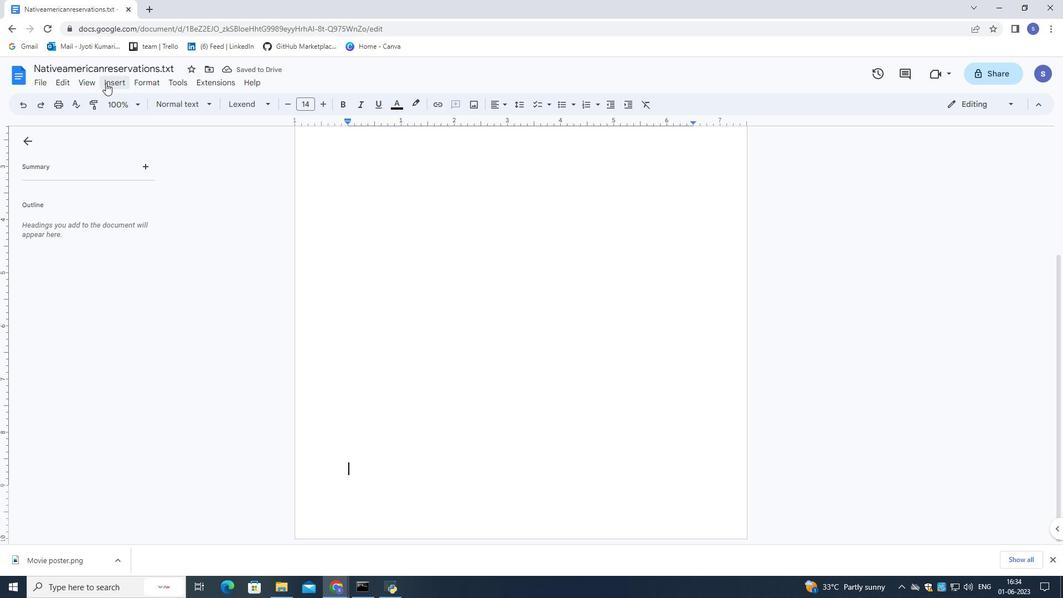 
Action: Mouse pressed left at (110, 82)
Screenshot: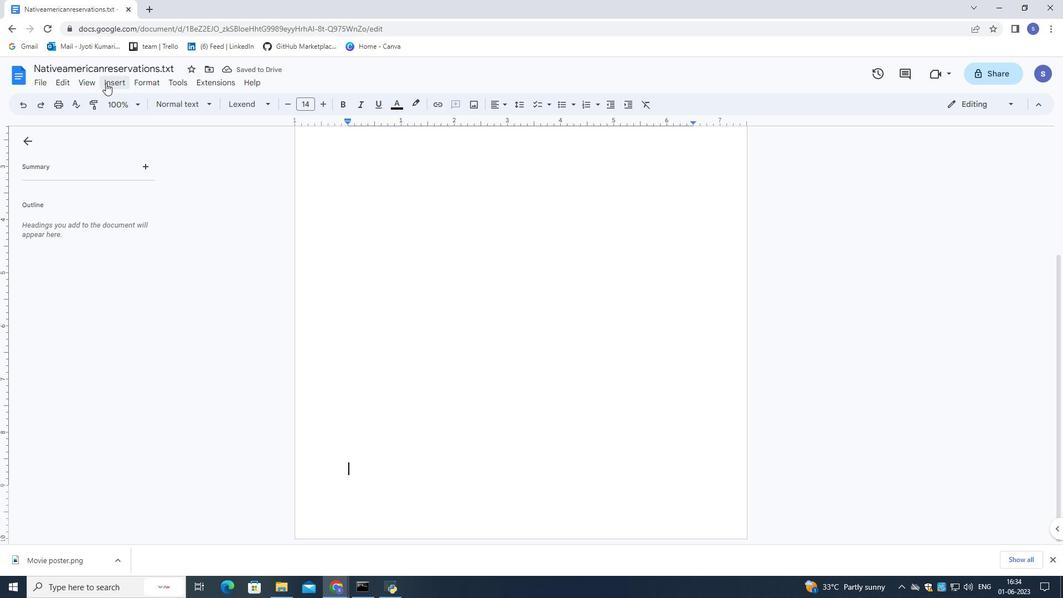 
Action: Mouse moved to (299, 207)
Screenshot: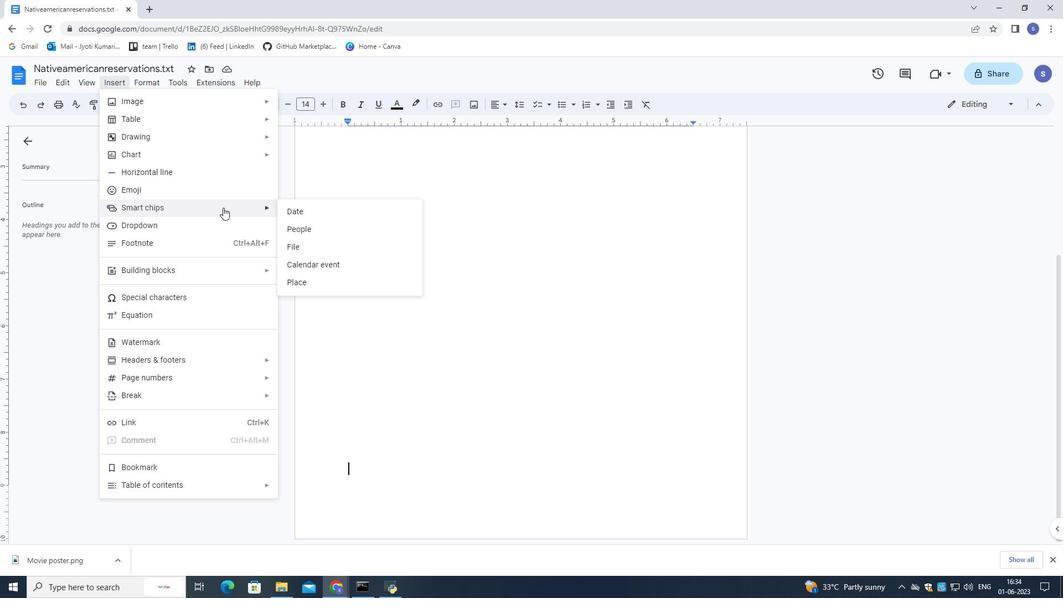 
Action: Mouse pressed left at (299, 207)
Screenshot: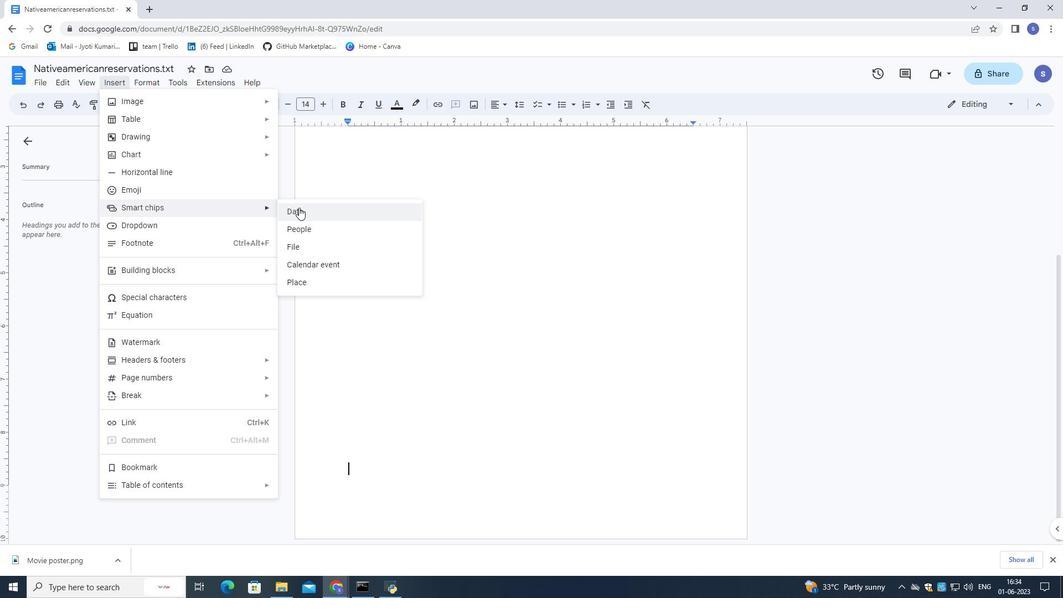 
Action: Mouse moved to (299, 207)
Screenshot: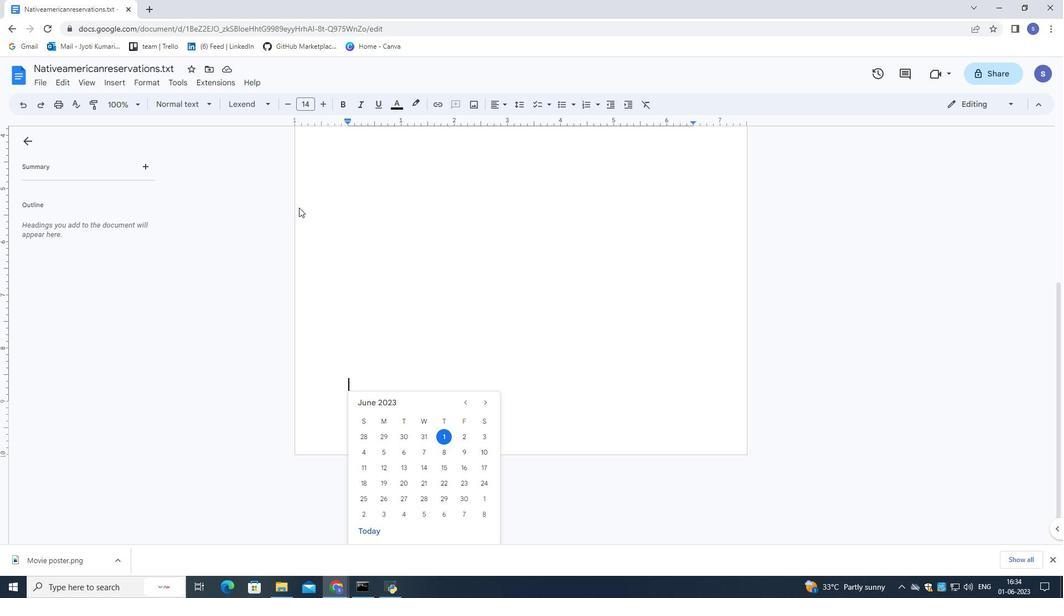 
Action: Key pressed 2
Screenshot: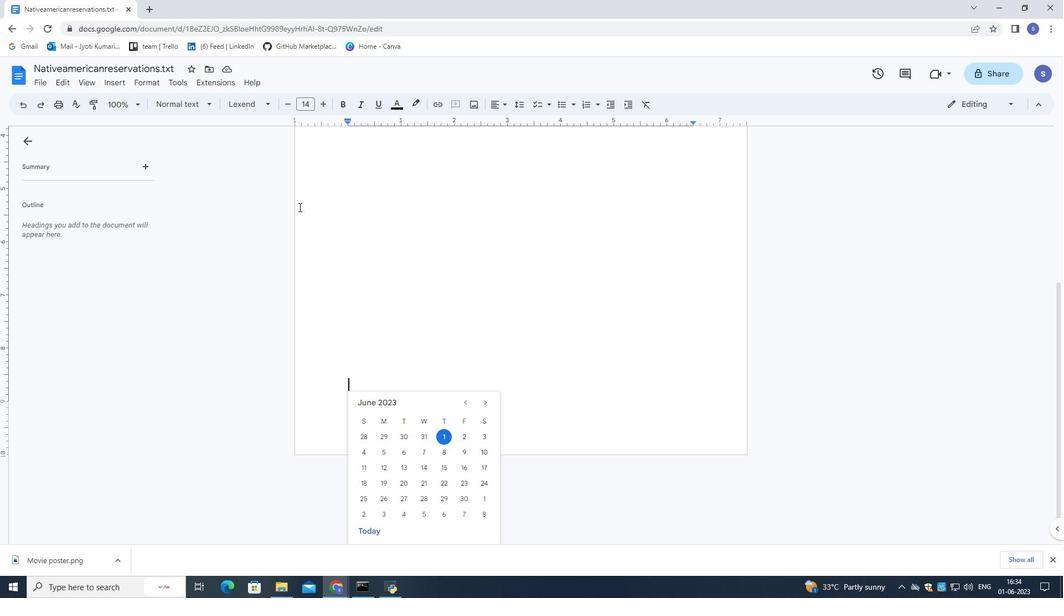 
Action: Mouse moved to (459, 481)
Screenshot: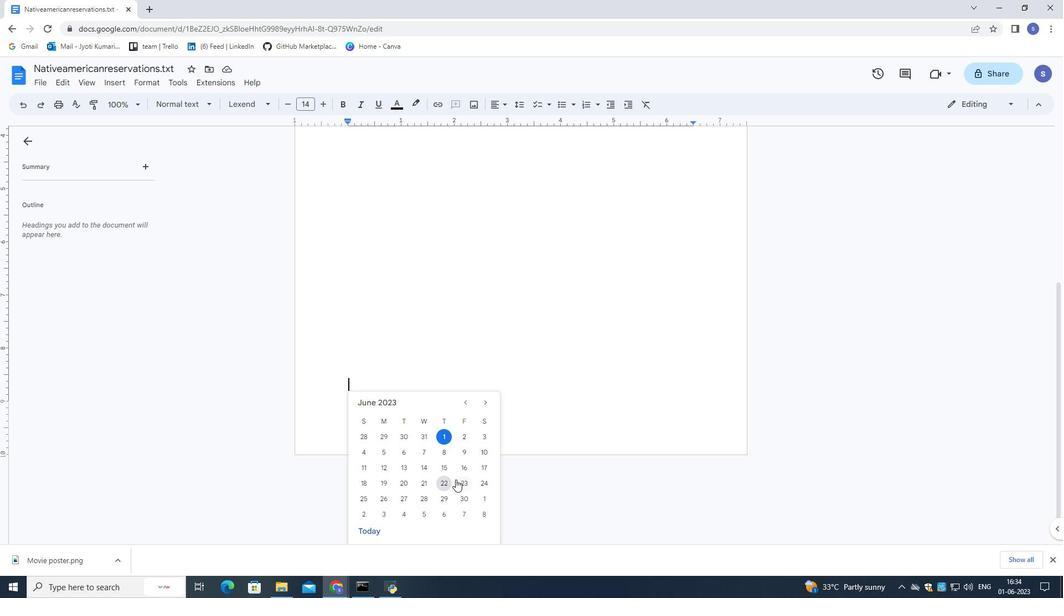 
Action: Mouse pressed left at (459, 481)
Screenshot: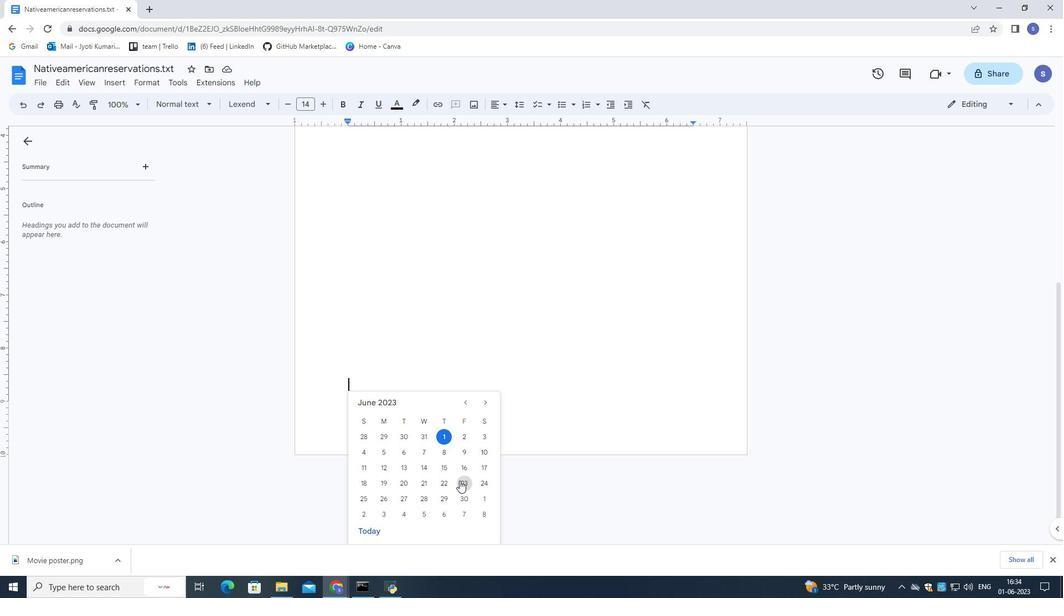 
Action: Mouse moved to (406, 518)
Screenshot: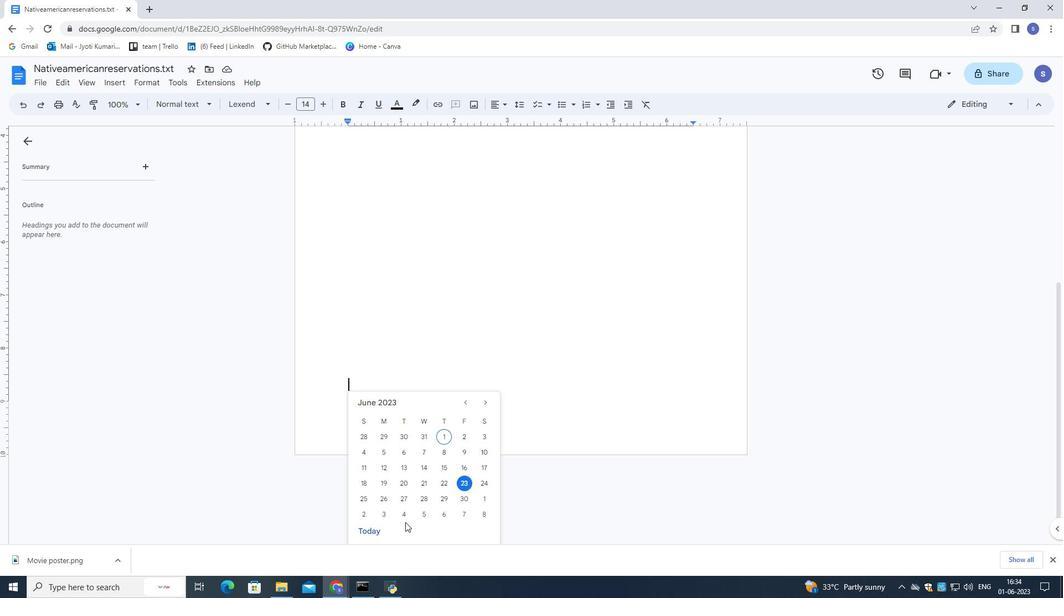 
Action: Mouse scrolled (406, 518) with delta (0, 0)
Screenshot: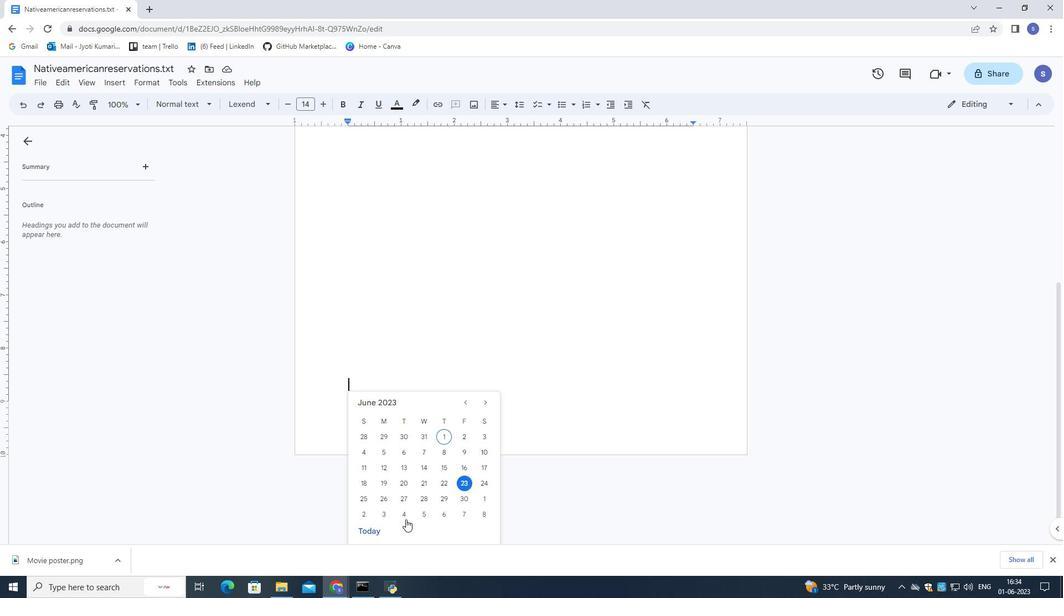 
Action: Mouse scrolled (406, 518) with delta (0, 0)
Screenshot: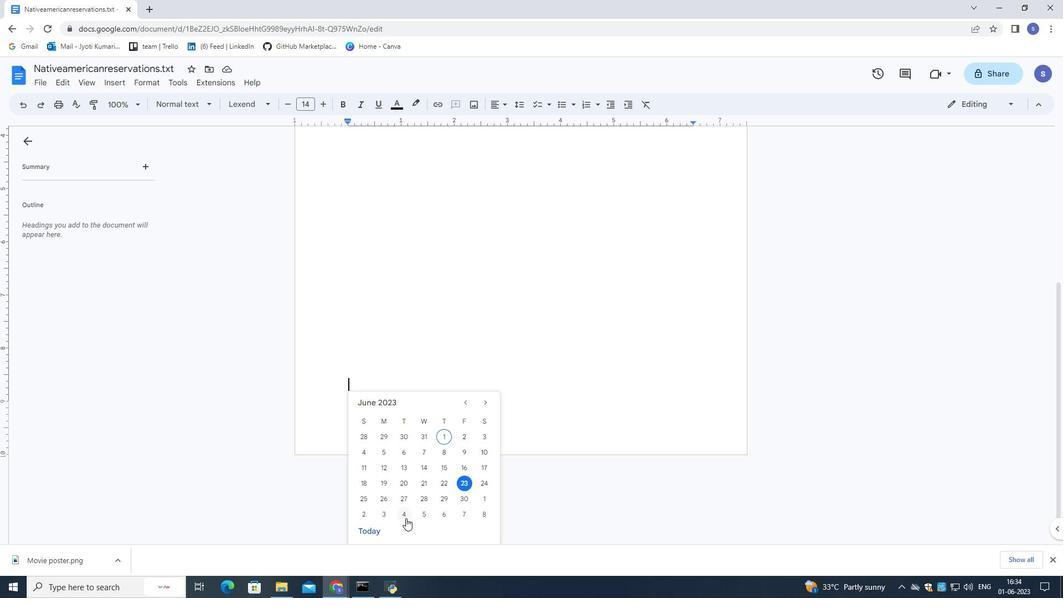 
Action: Mouse scrolled (406, 518) with delta (0, 0)
Screenshot: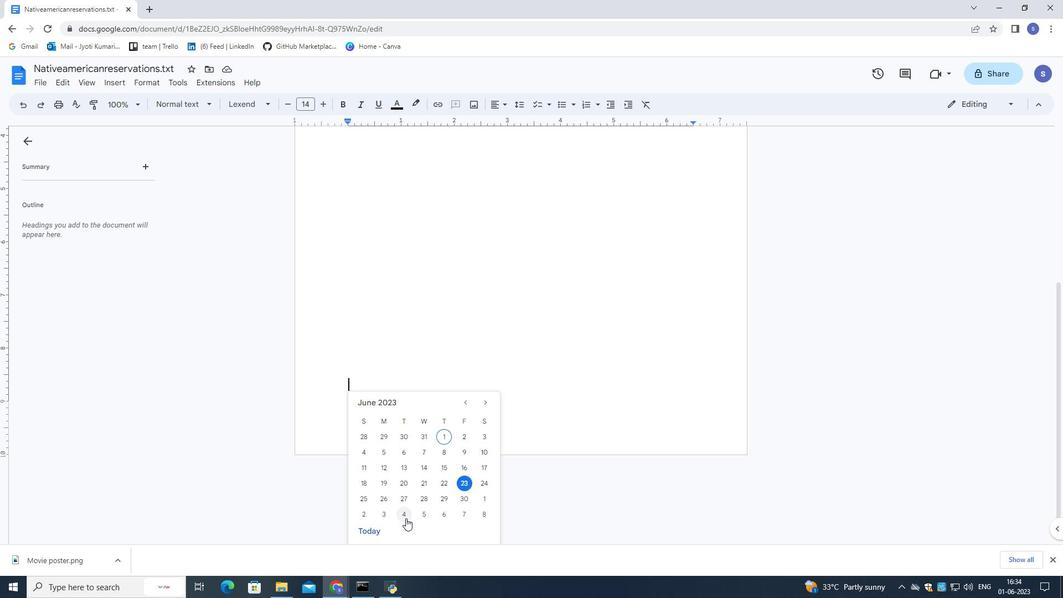 
Action: Mouse moved to (467, 518)
Screenshot: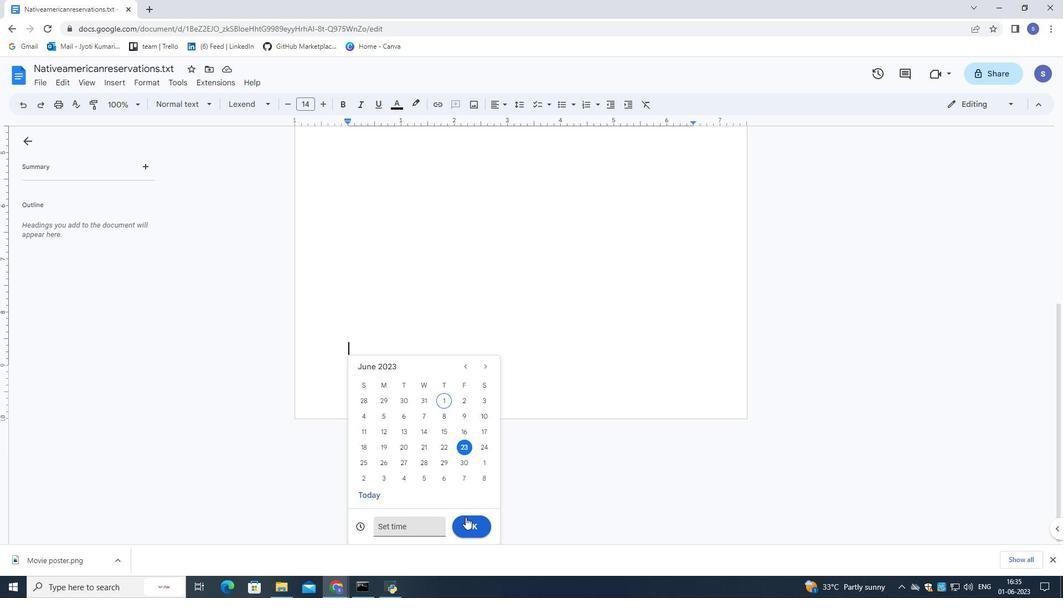 
Action: Mouse pressed left at (467, 518)
Screenshot: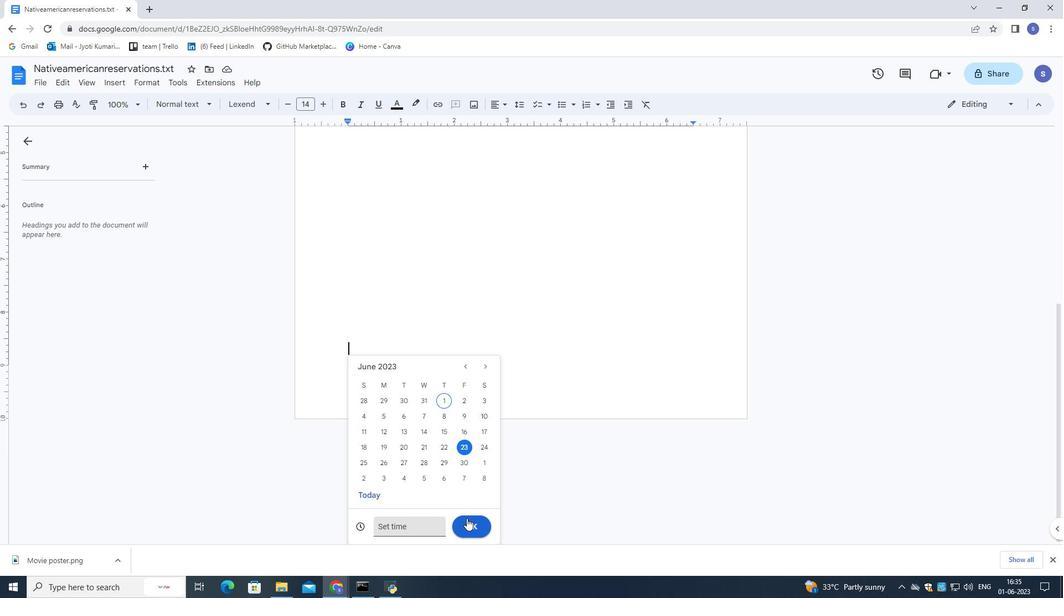 
Action: Mouse moved to (121, 85)
Screenshot: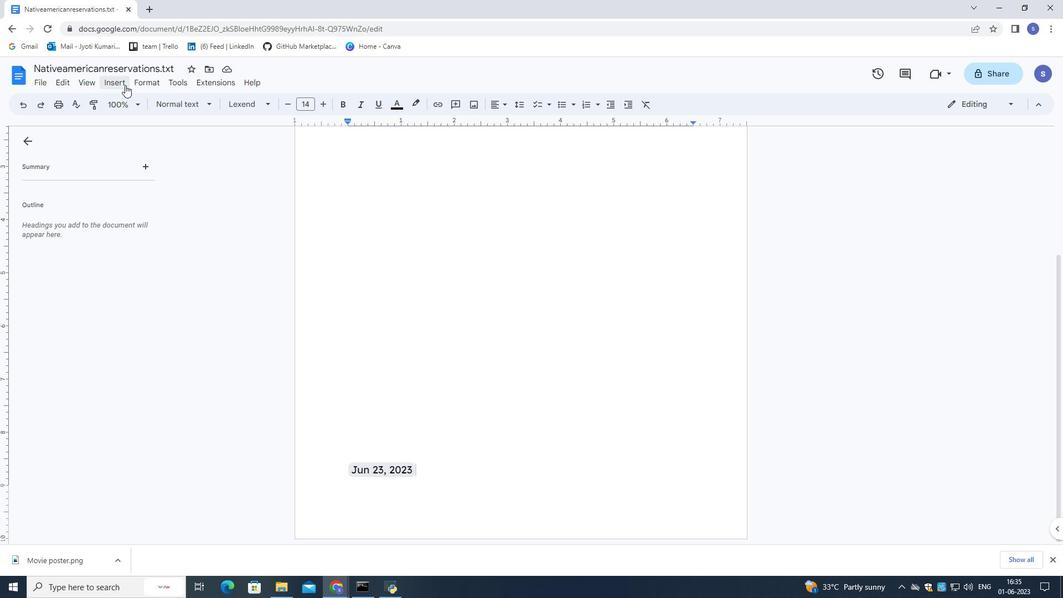 
Action: Mouse pressed left at (121, 85)
Screenshot: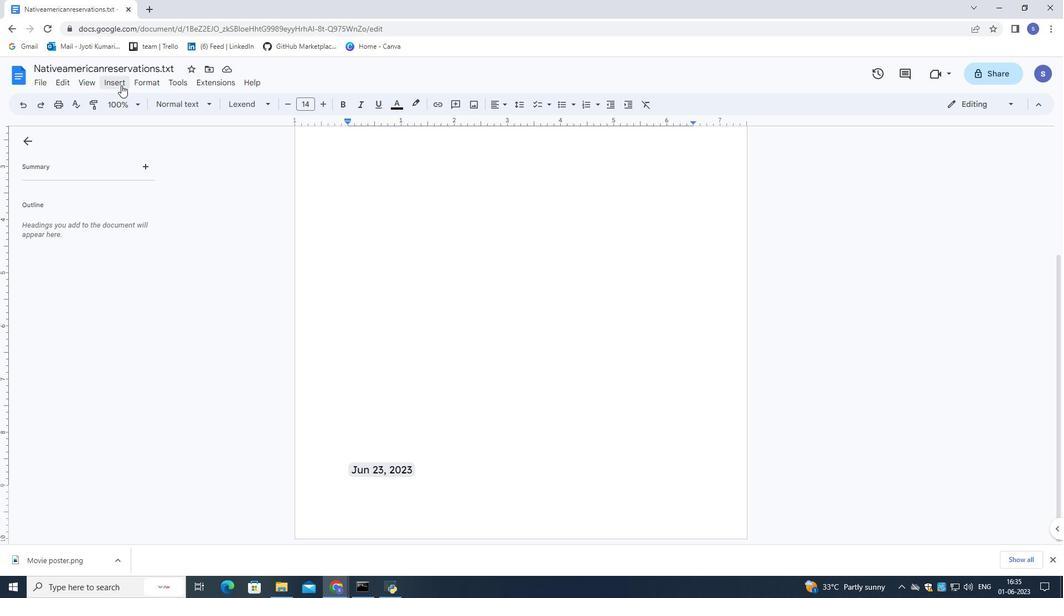 
Action: Mouse moved to (207, 246)
Screenshot: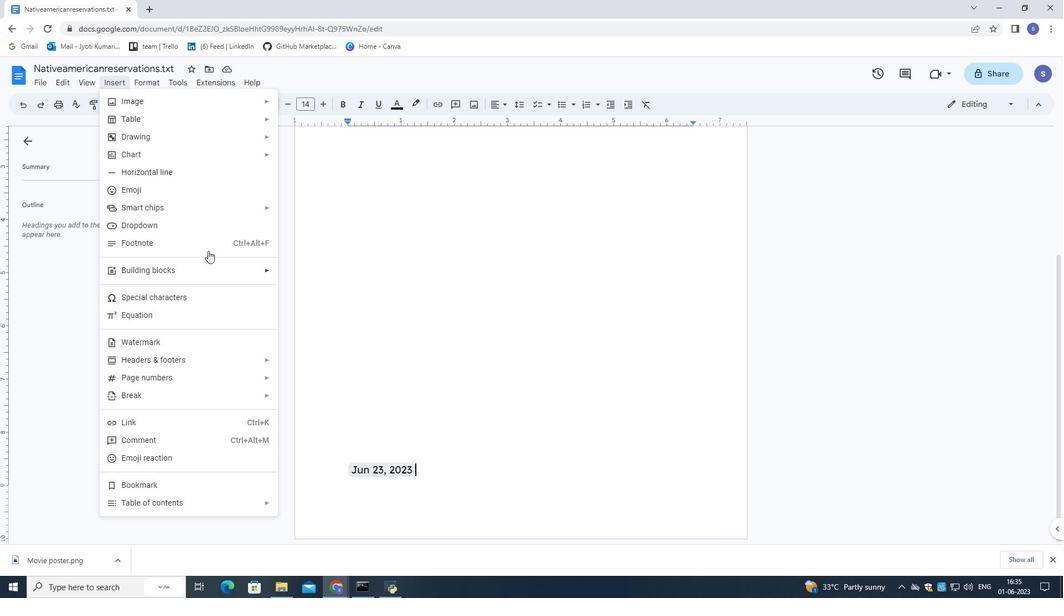 
Action: Mouse pressed left at (207, 246)
Screenshot: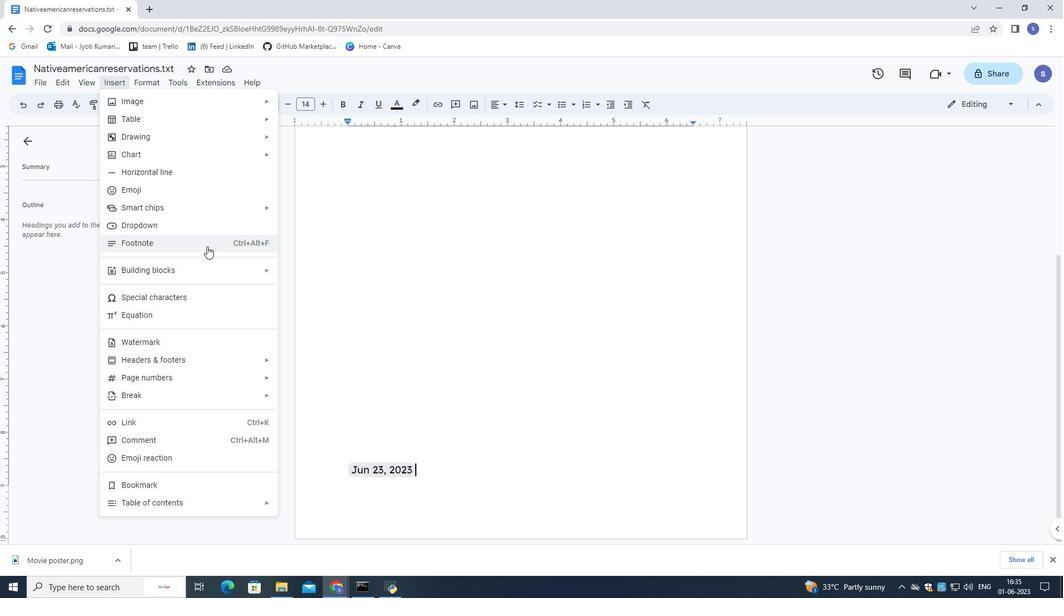 
Action: Mouse moved to (362, 372)
Screenshot: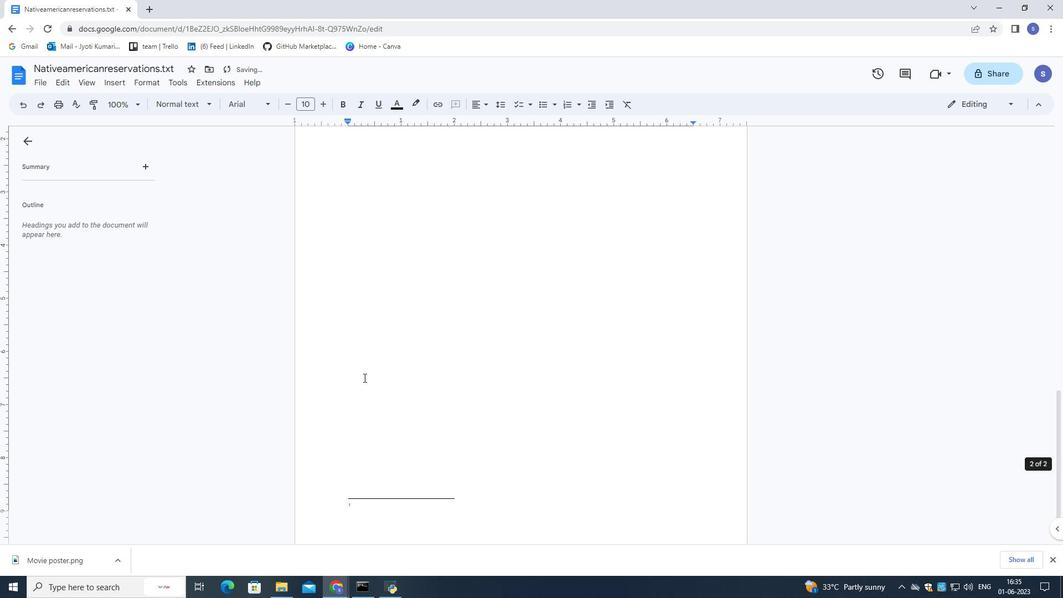 
Action: Mouse scrolled (362, 372) with delta (0, 0)
Screenshot: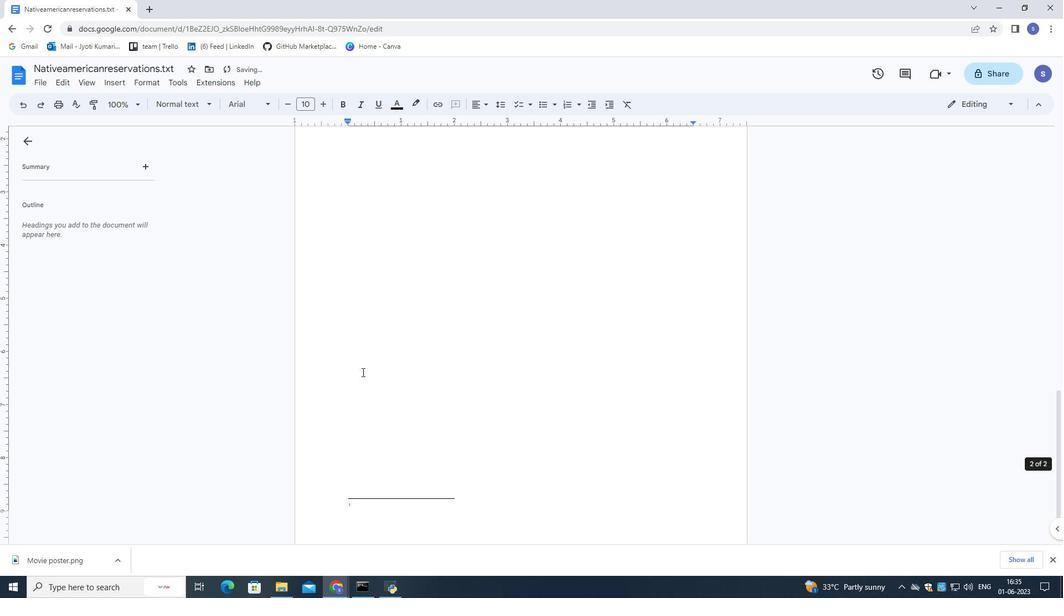 
Action: Mouse scrolled (362, 372) with delta (0, 0)
Screenshot: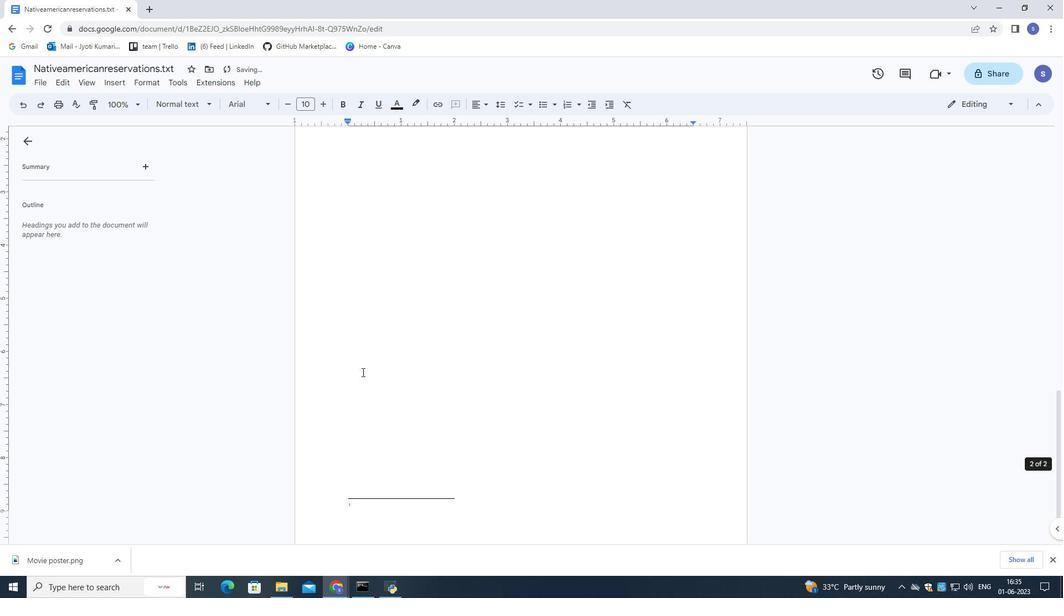 
Action: Mouse scrolled (362, 372) with delta (0, 0)
Screenshot: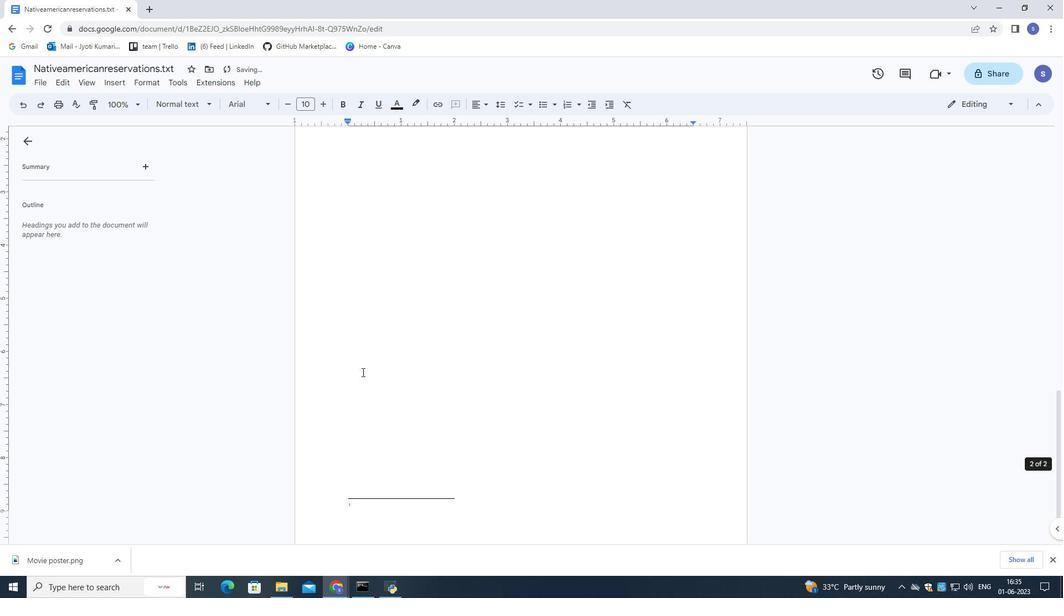 
Action: Mouse scrolled (362, 372) with delta (0, 0)
Screenshot: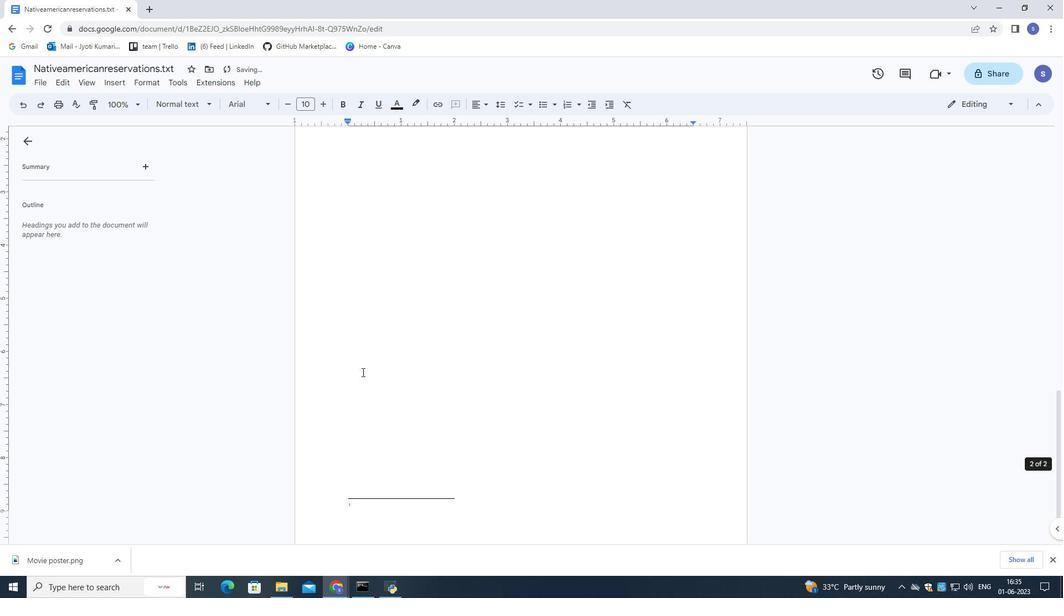 
Action: Mouse moved to (340, 267)
Screenshot: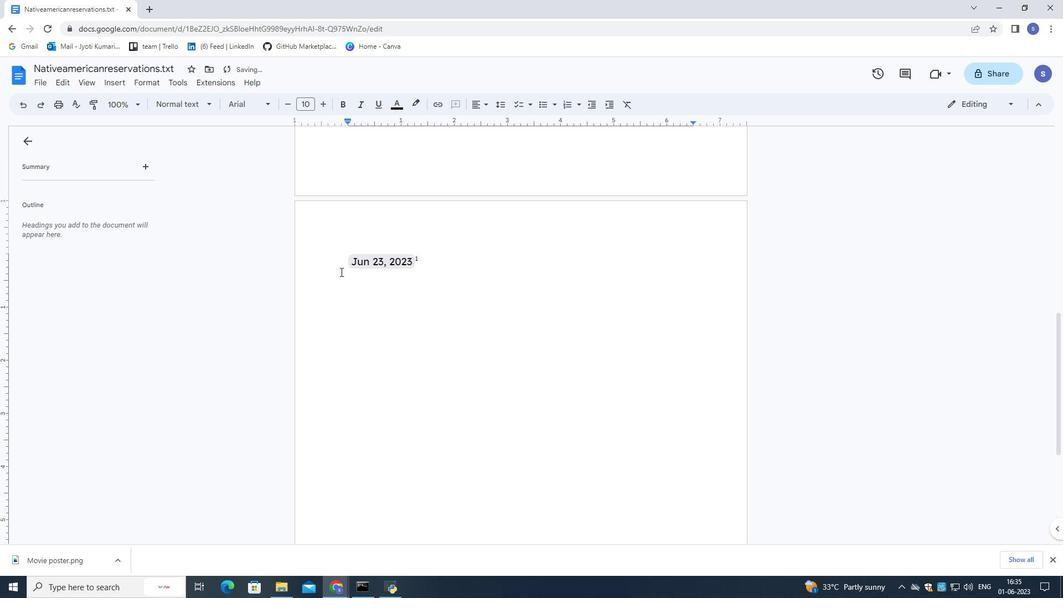 
Action: Mouse pressed left at (340, 267)
Screenshot: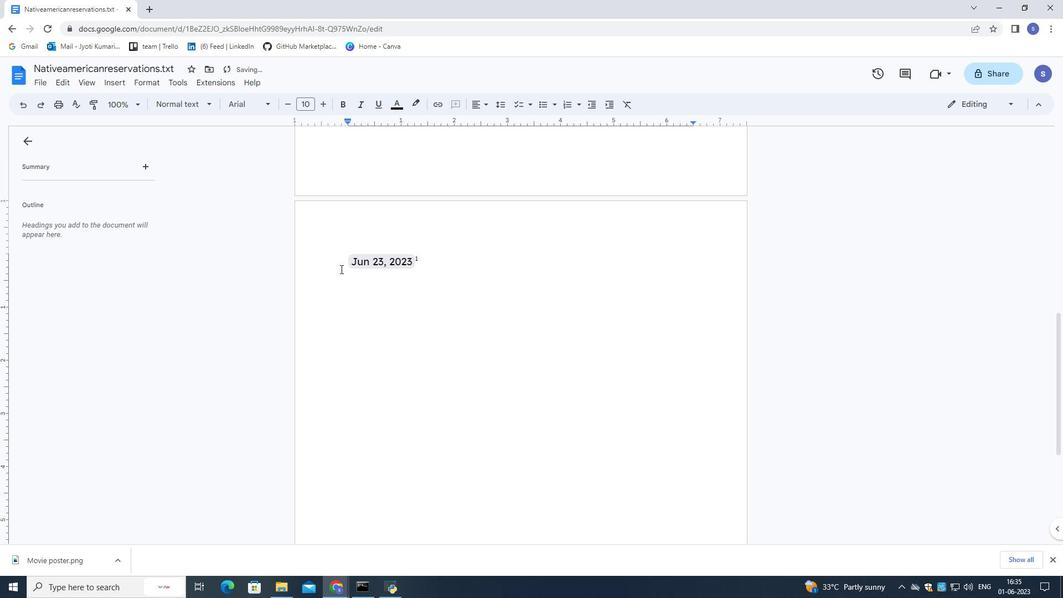 
Action: Mouse moved to (340, 267)
Screenshot: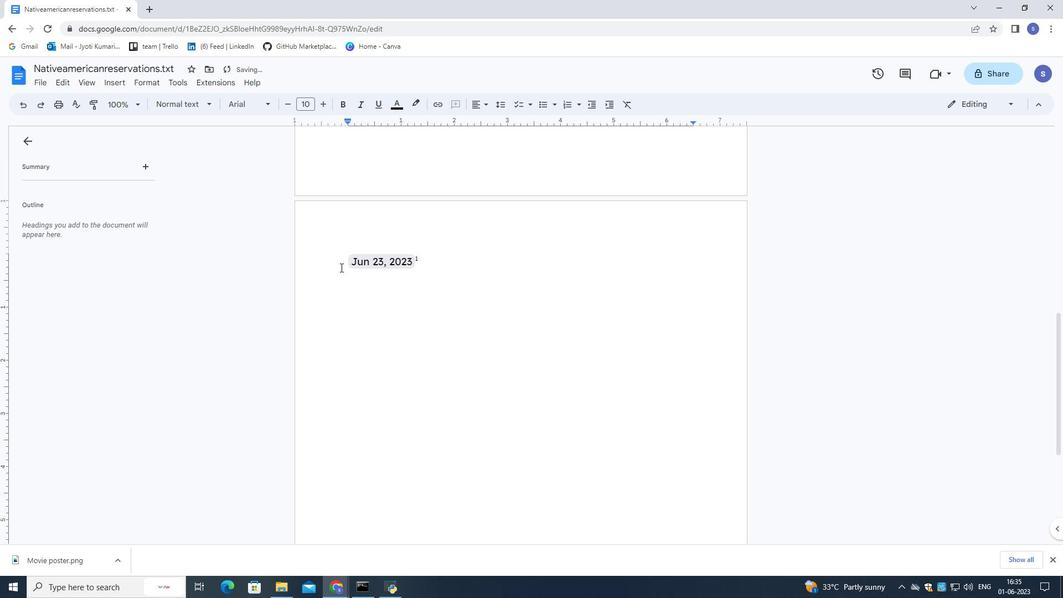 
Action: Key pressed <Key.backspace>
Screenshot: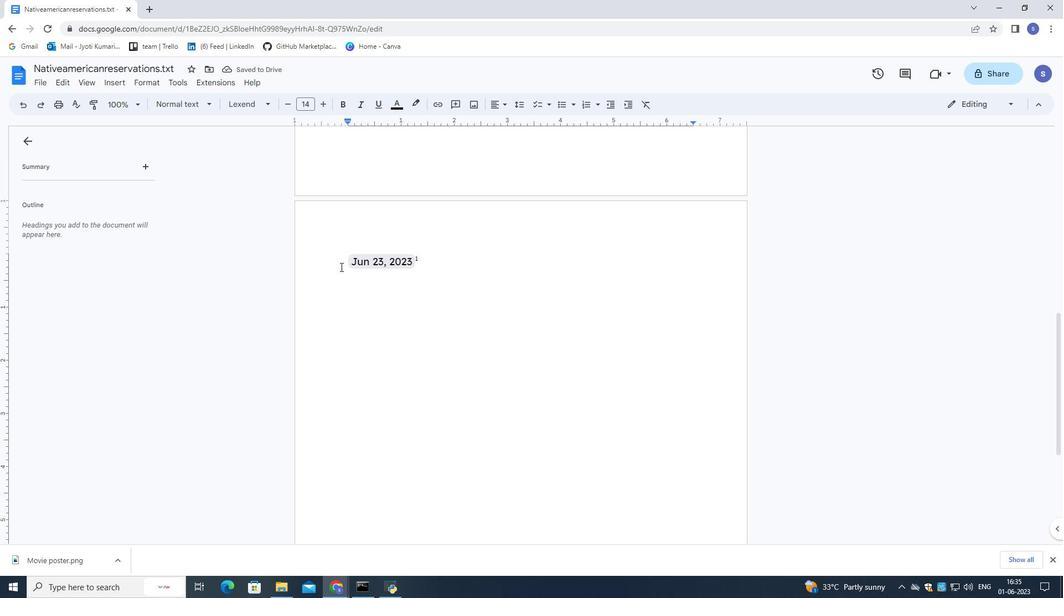 
Action: Mouse moved to (367, 488)
Screenshot: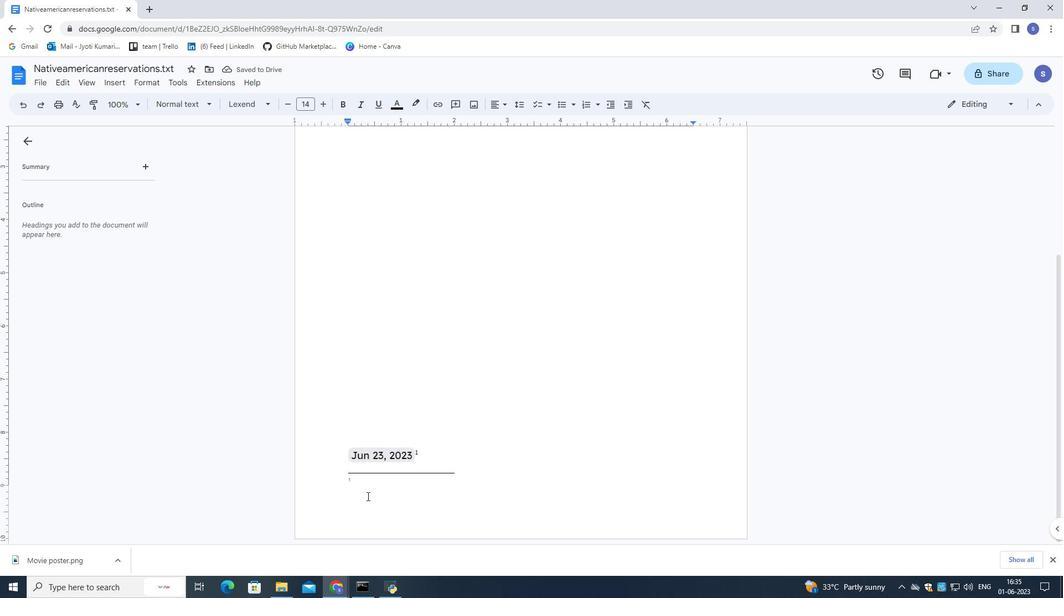 
Action: Mouse pressed left at (367, 488)
Screenshot: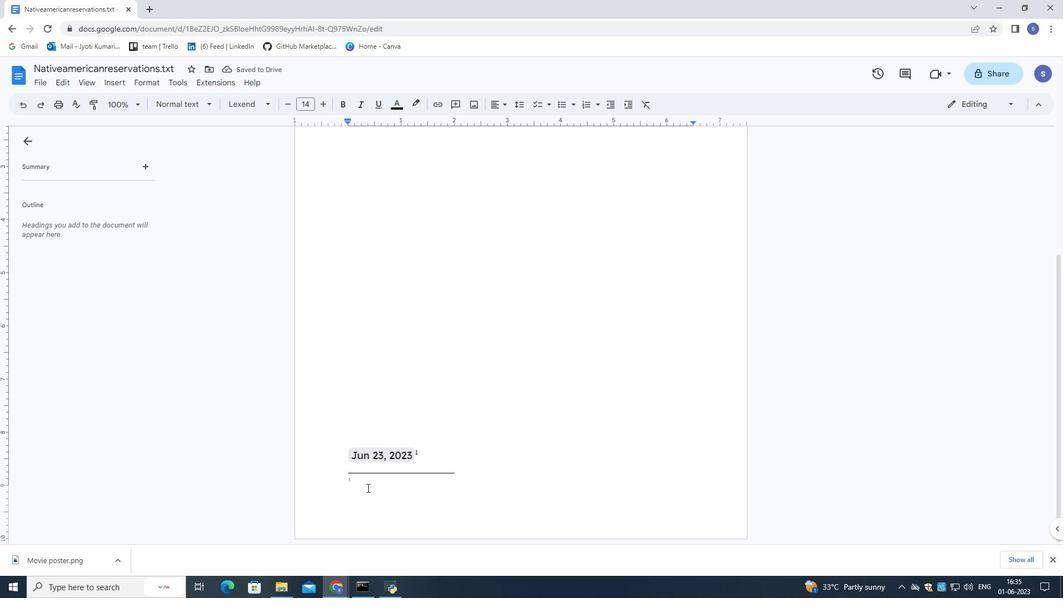 
Action: Mouse moved to (487, 493)
Screenshot: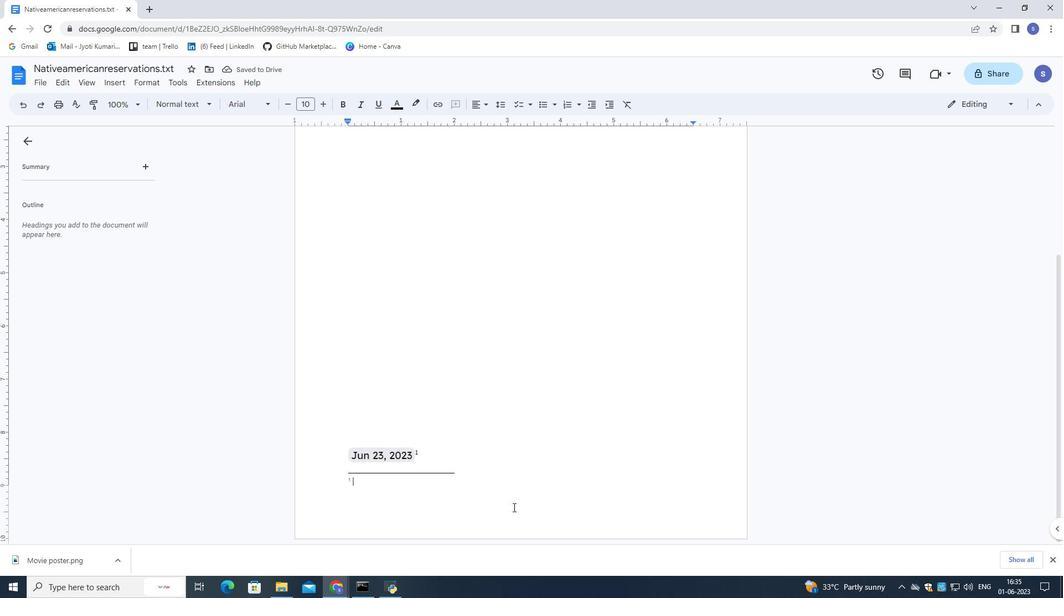 
Action: Key pressed <Key.shift>The<Key.space>study<Key.space>was<Key.space>conducted<Key.space>anonymously
Screenshot: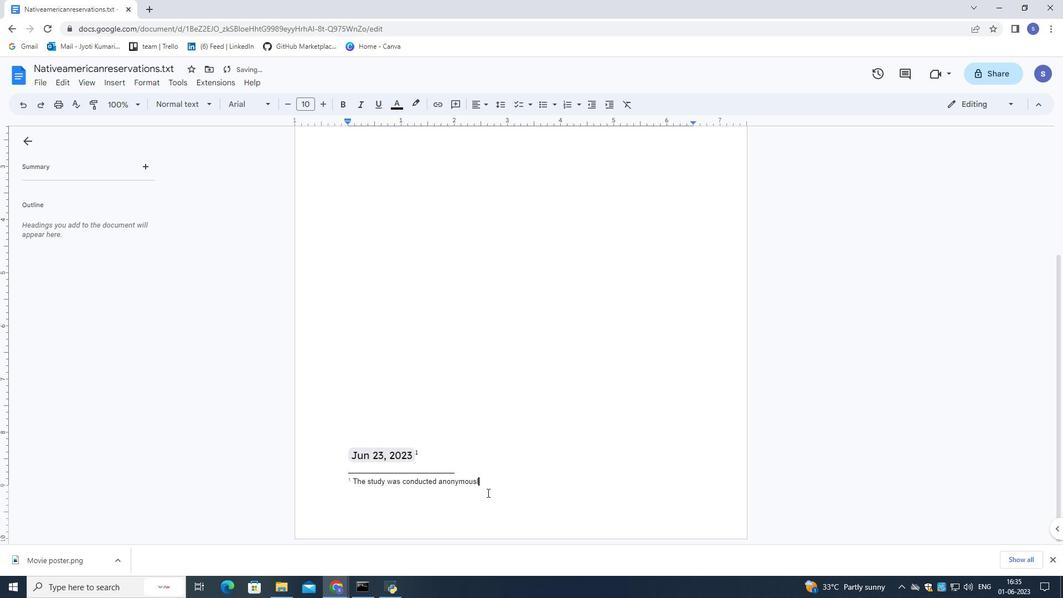 
Action: Mouse moved to (509, 486)
Screenshot: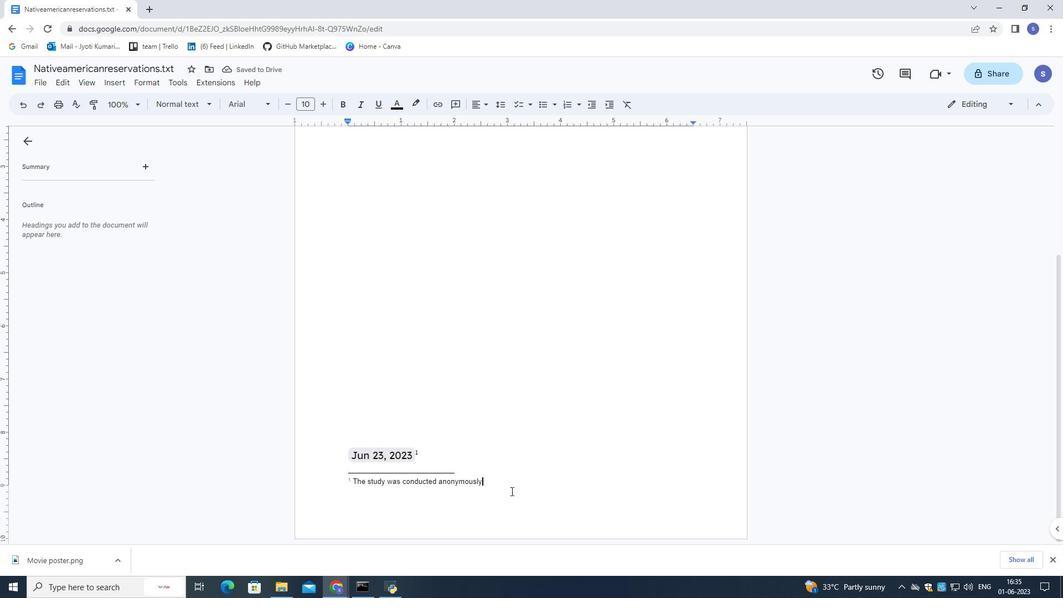 
Action: Mouse pressed left at (509, 486)
Screenshot: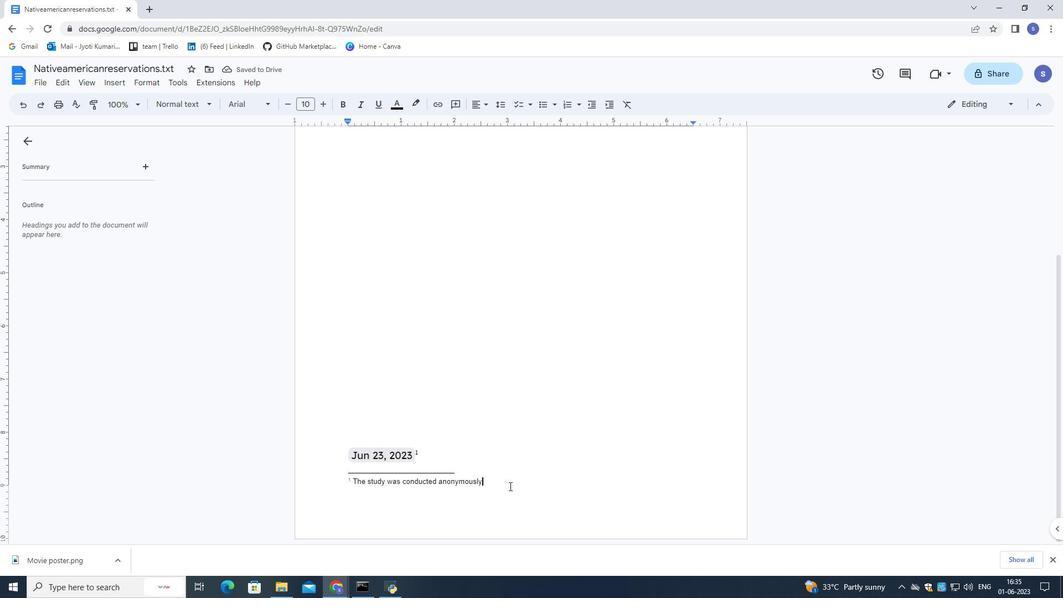 
Action: Mouse moved to (498, 481)
Screenshot: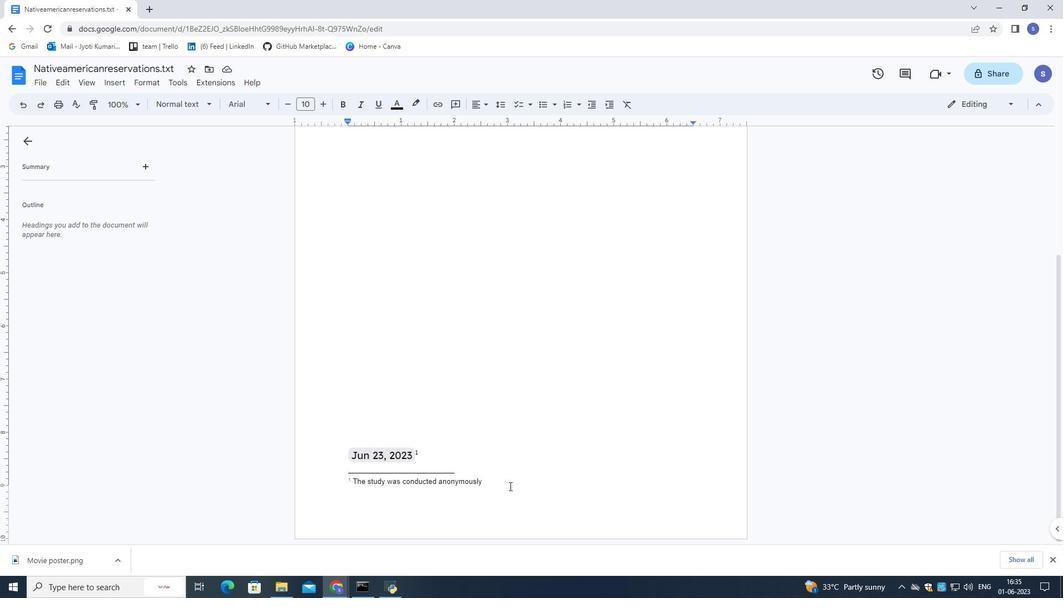 
Action: Mouse scrolled (498, 481) with delta (0, 0)
Screenshot: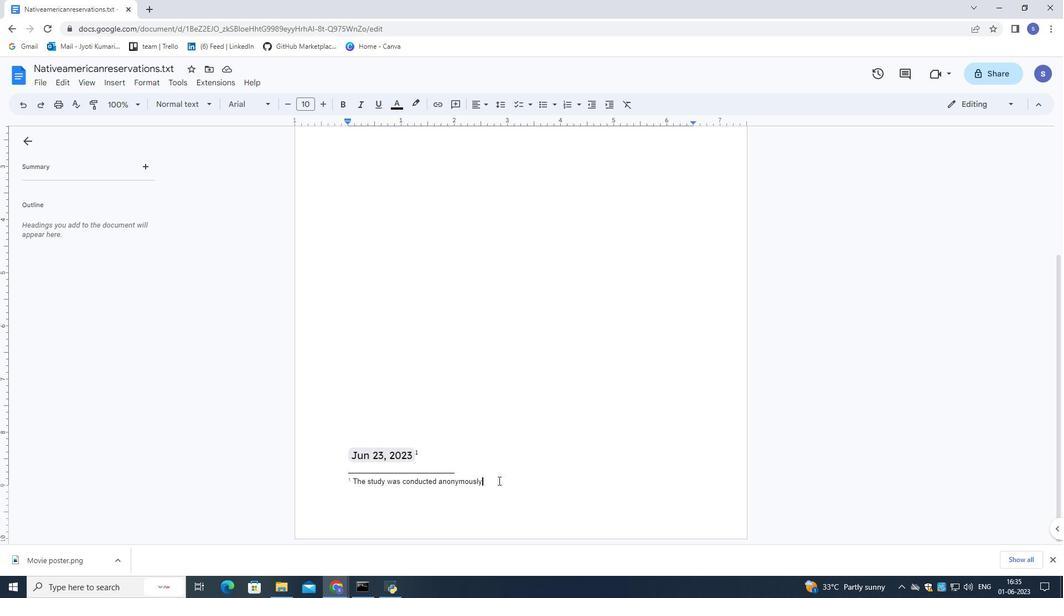 
Action: Mouse scrolled (498, 481) with delta (0, 0)
Screenshot: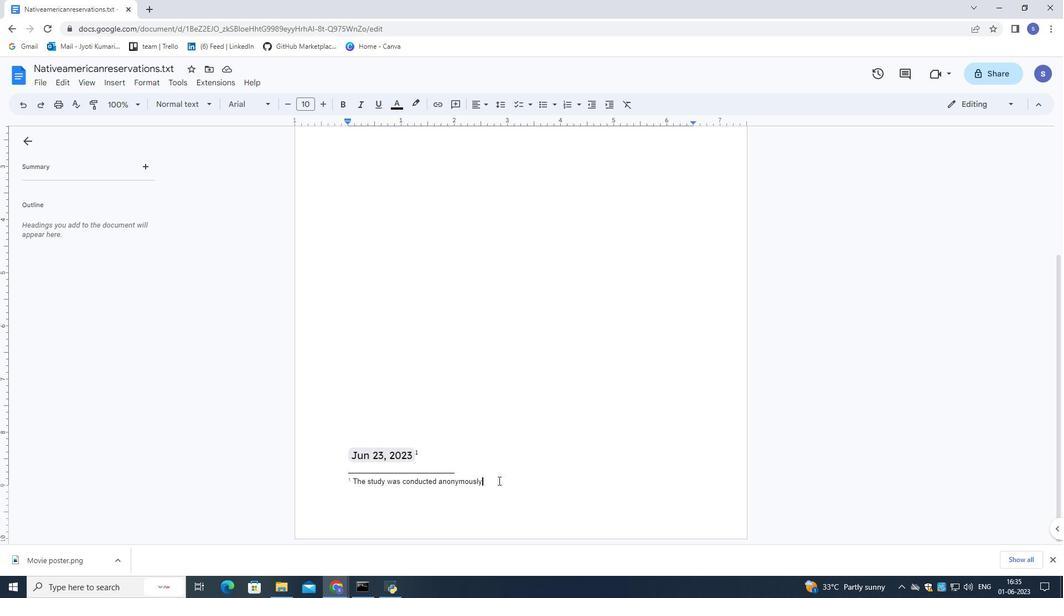 
Action: Mouse scrolled (498, 481) with delta (0, 0)
Screenshot: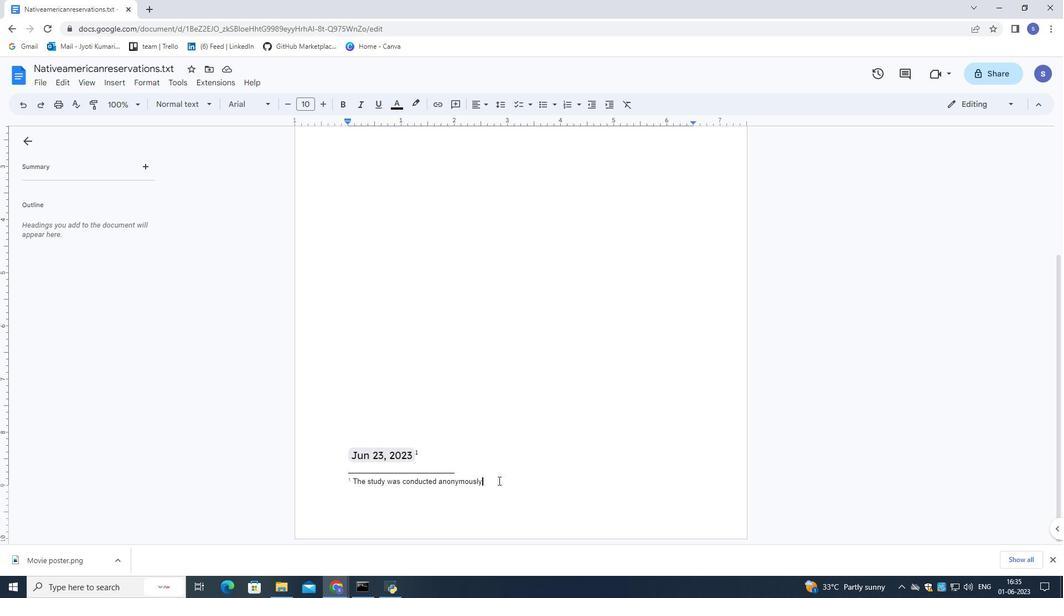 
Action: Mouse scrolled (498, 481) with delta (0, 0)
Screenshot: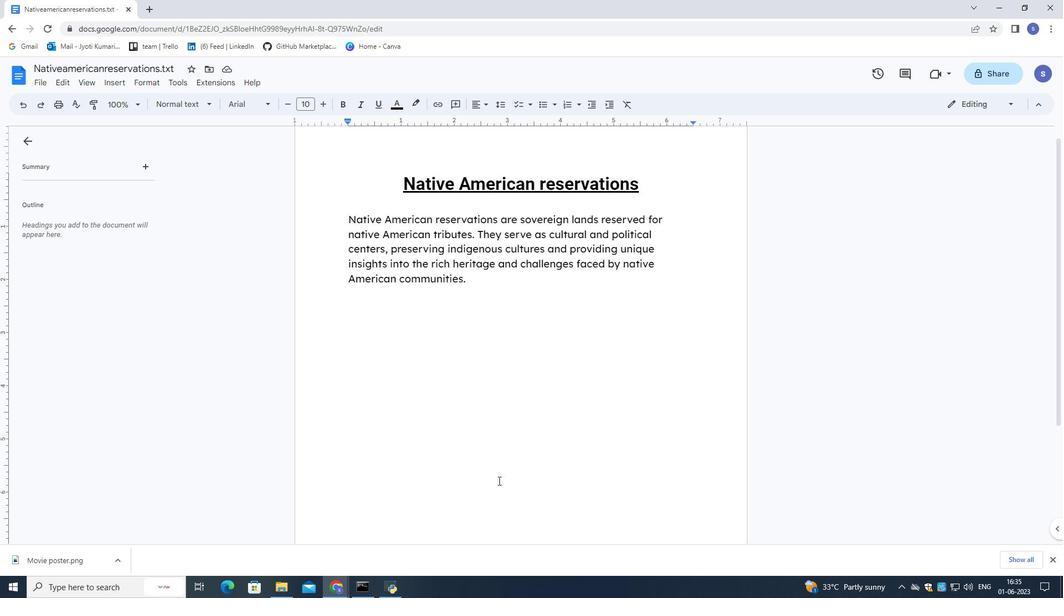 
Action: Mouse scrolled (498, 481) with delta (0, 0)
Screenshot: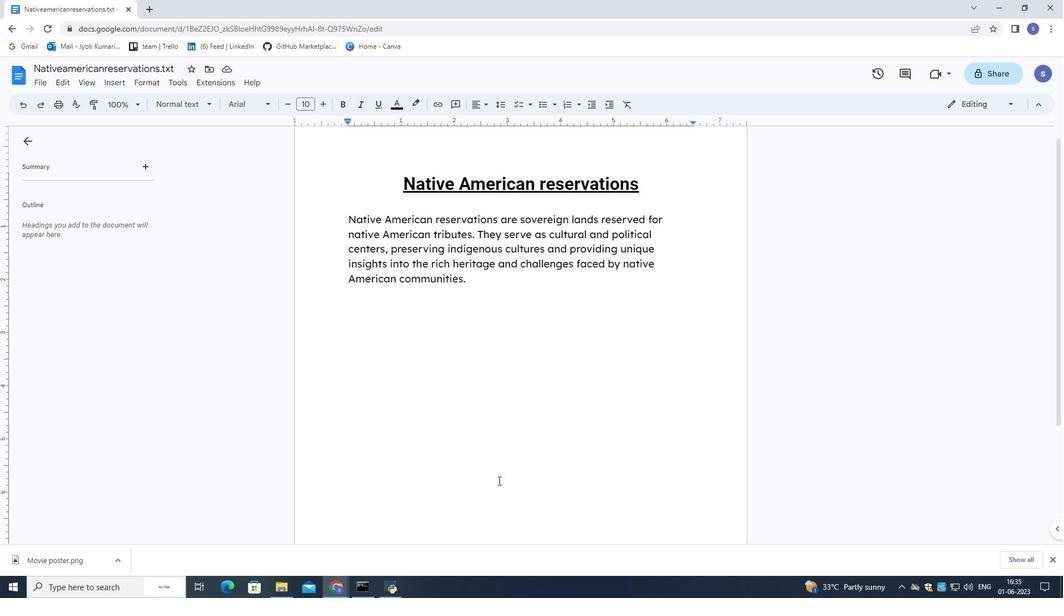 
Action: Mouse scrolled (498, 481) with delta (0, 0)
Screenshot: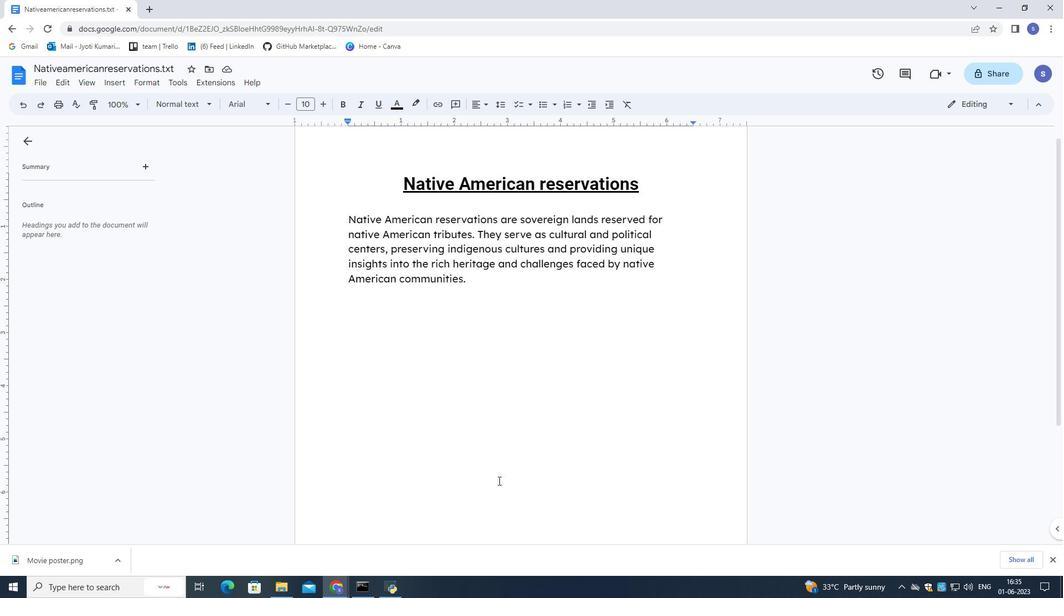 
Action: Mouse scrolled (498, 480) with delta (0, 0)
Screenshot: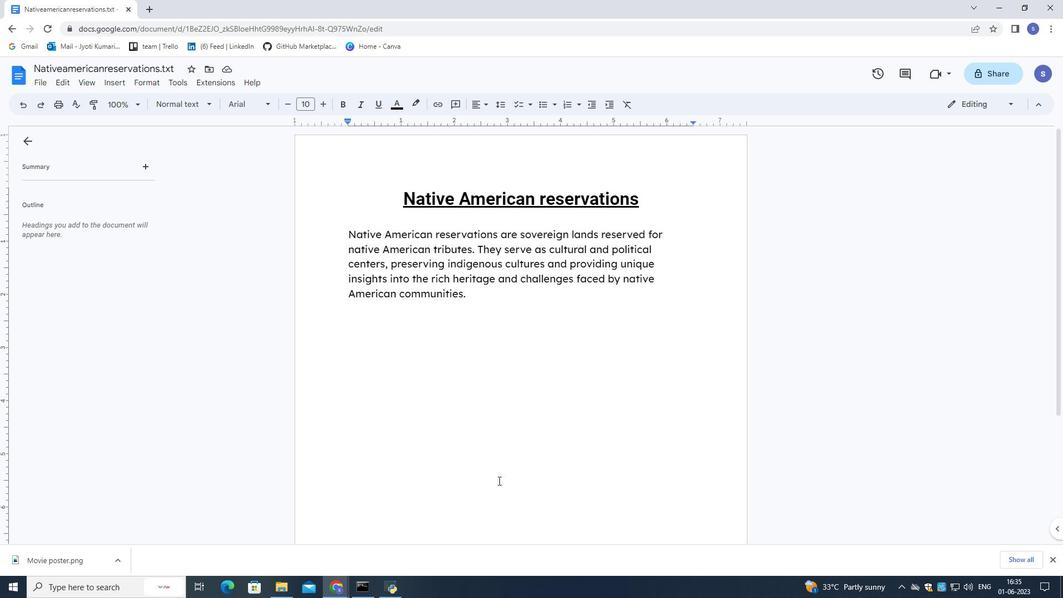 
Action: Mouse scrolled (498, 480) with delta (0, 0)
Screenshot: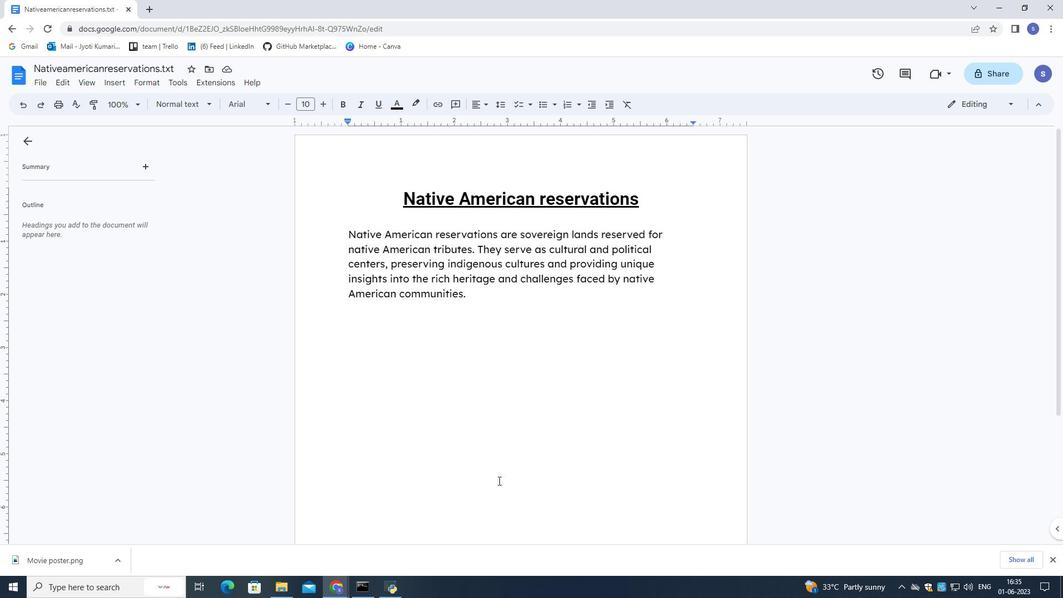 
Action: Mouse moved to (497, 483)
Screenshot: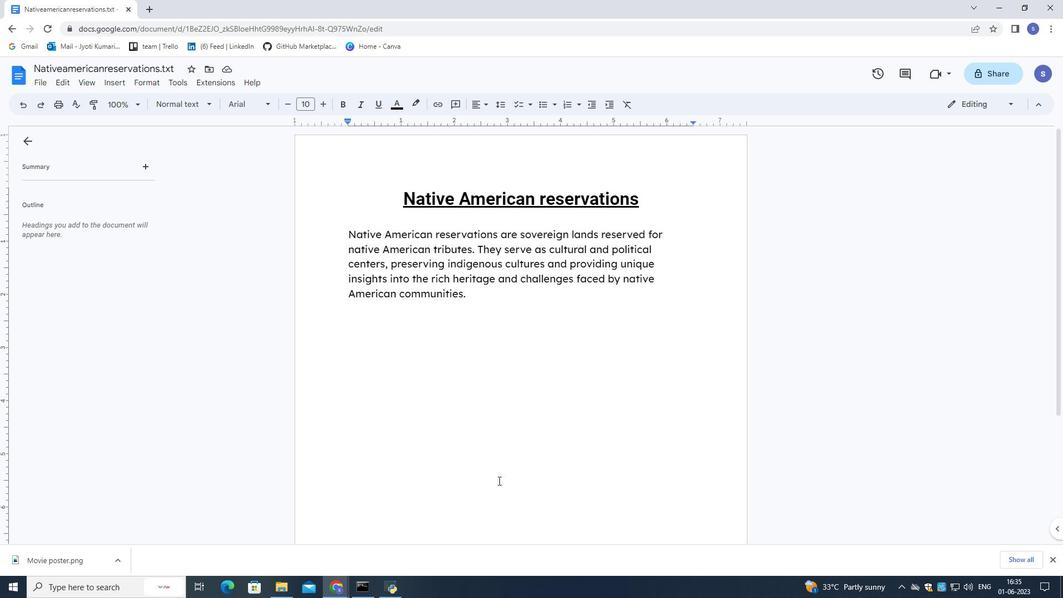 
Action: Mouse scrolled (497, 482) with delta (0, 0)
Screenshot: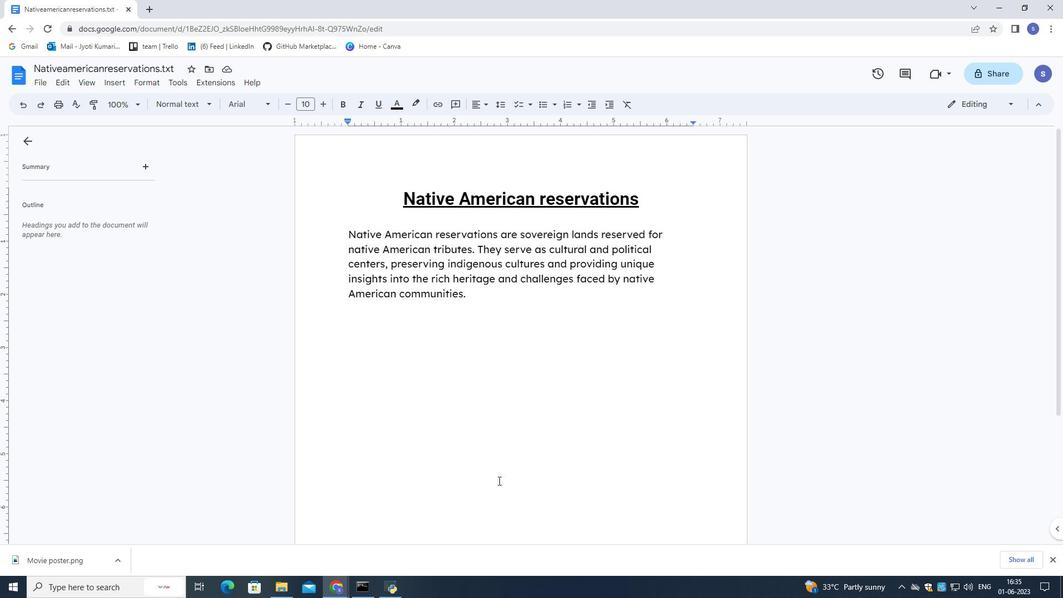 
Action: Mouse moved to (494, 486)
Screenshot: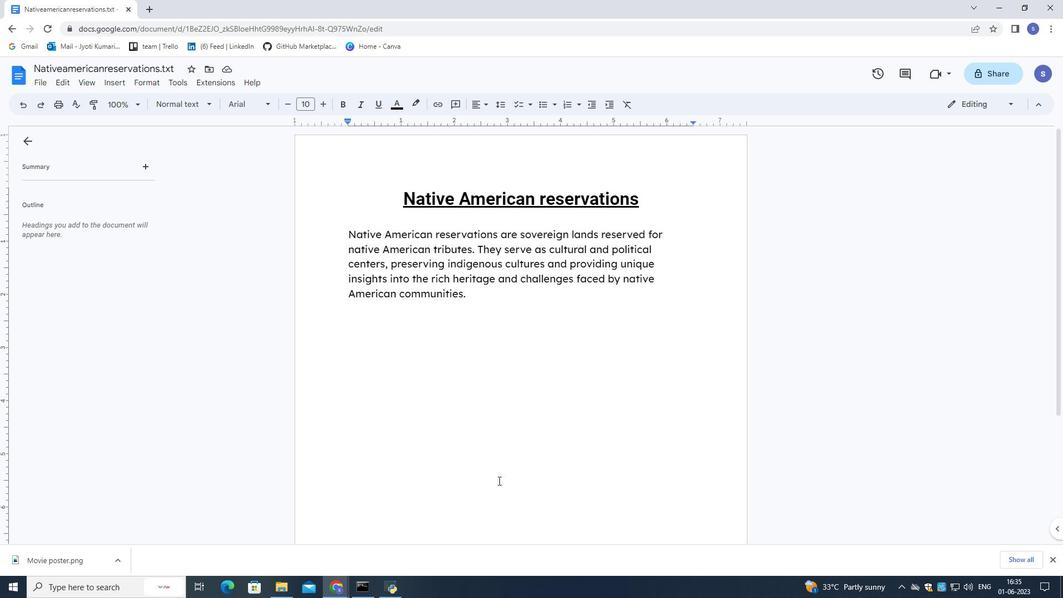 
Action: Mouse scrolled (494, 485) with delta (0, 0)
Screenshot: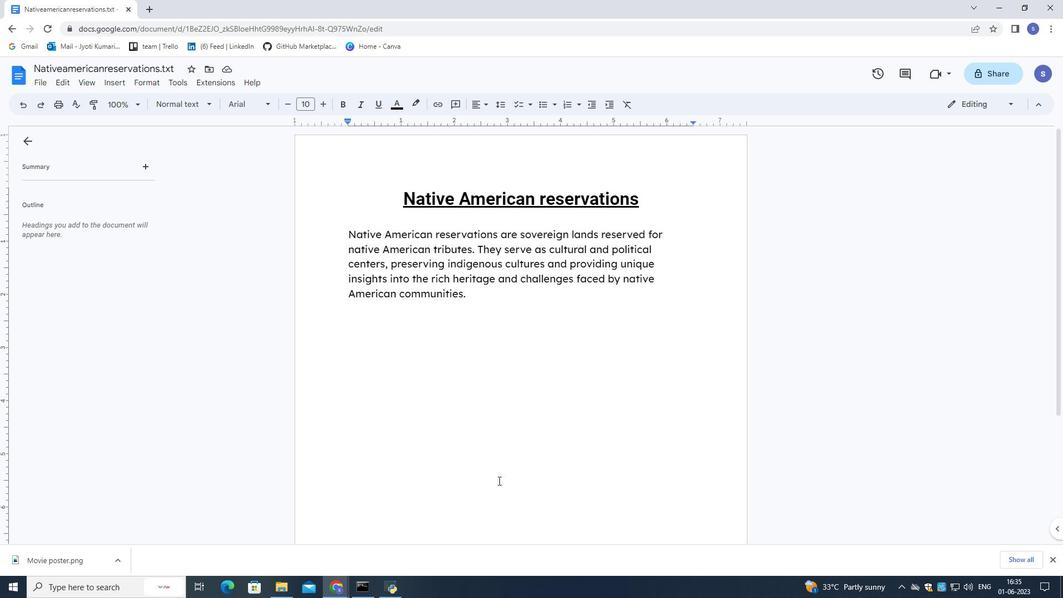 
Action: Mouse moved to (493, 487)
Screenshot: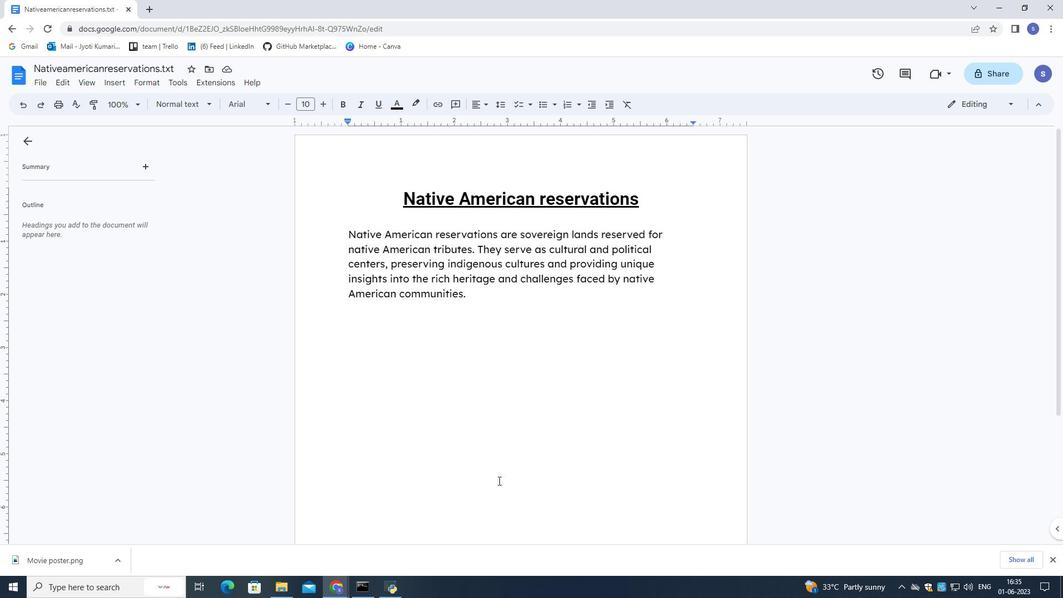 
Action: Mouse scrolled (493, 486) with delta (0, 0)
Screenshot: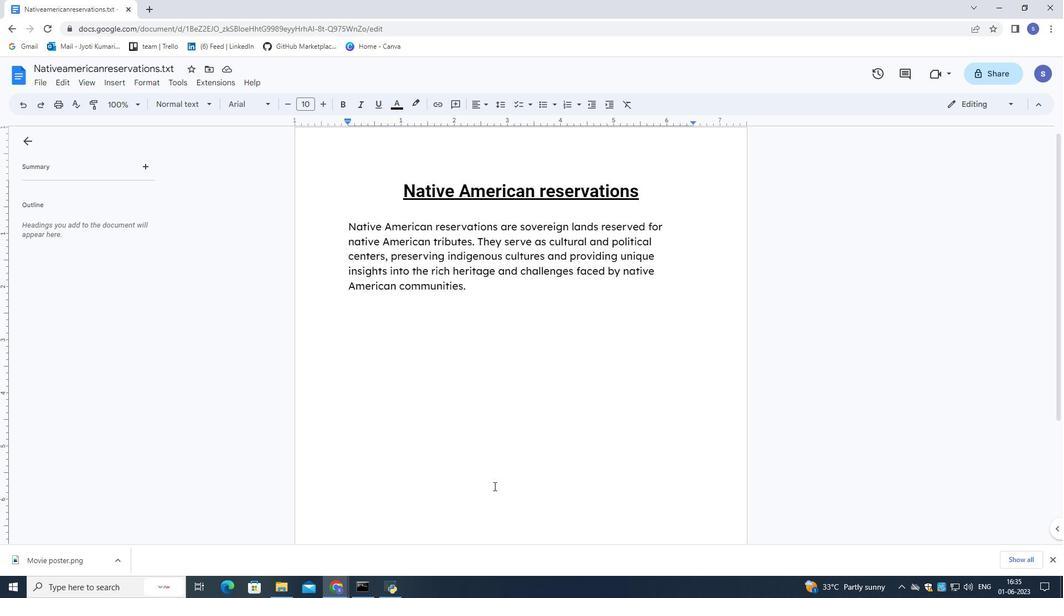 
Action: Mouse scrolled (493, 487) with delta (0, 0)
Screenshot: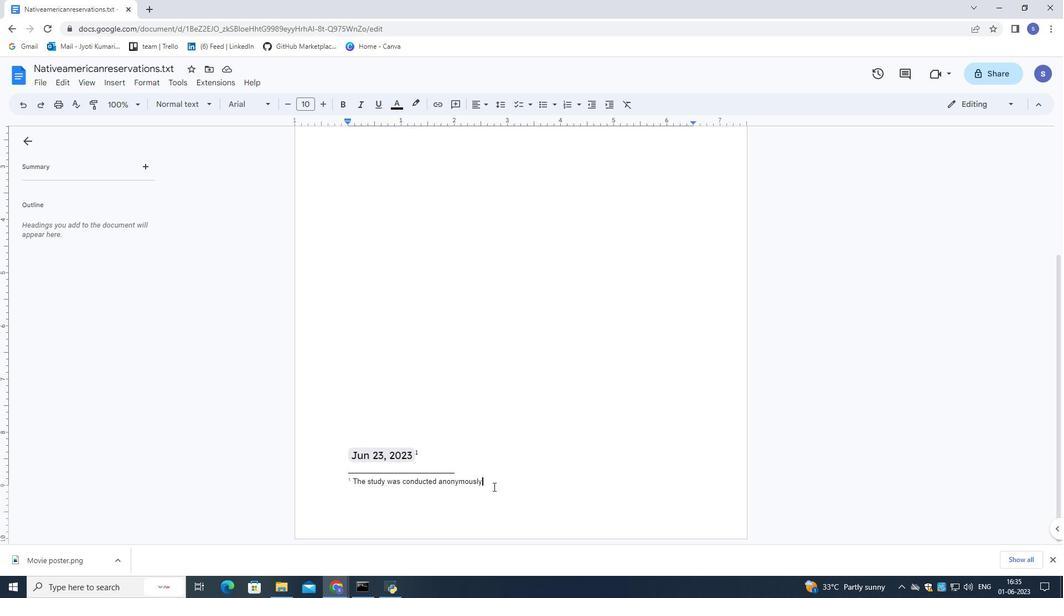 
Action: Mouse scrolled (493, 487) with delta (0, 0)
Screenshot: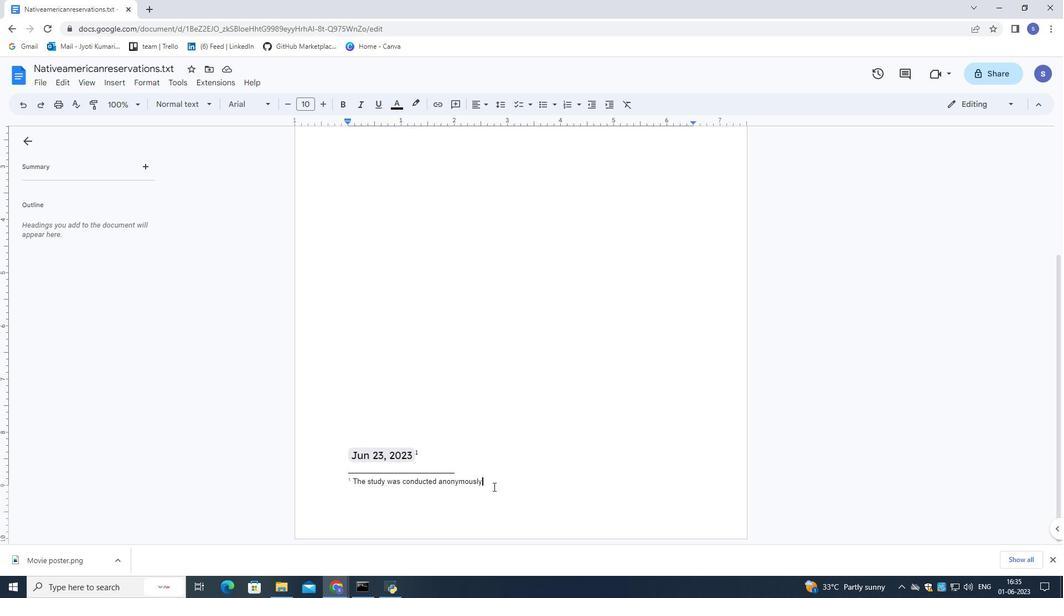 
Action: Mouse scrolled (493, 487) with delta (0, 0)
Screenshot: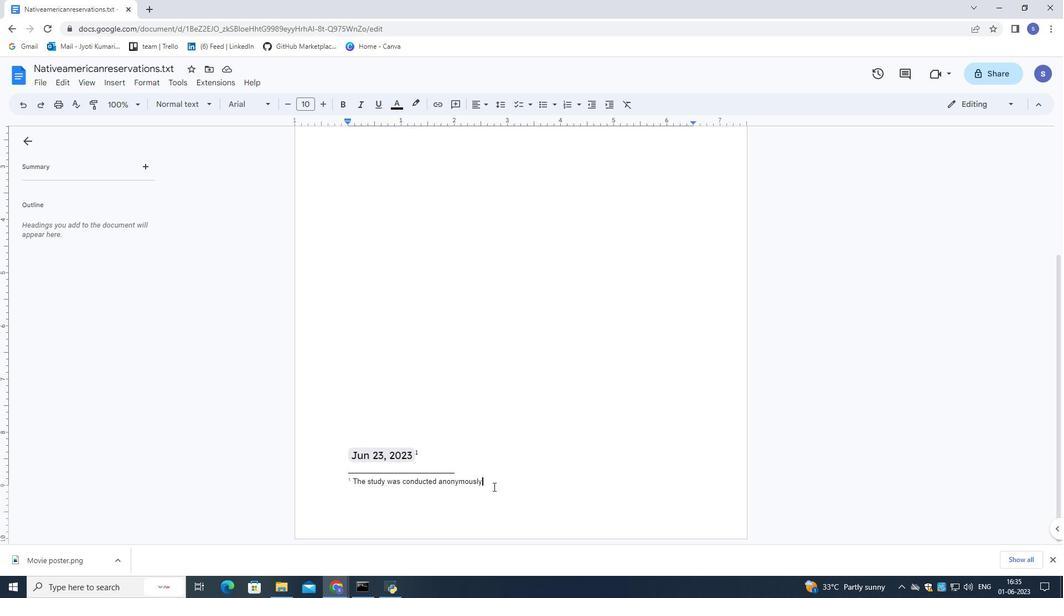 
Action: Mouse scrolled (493, 487) with delta (0, 0)
Screenshot: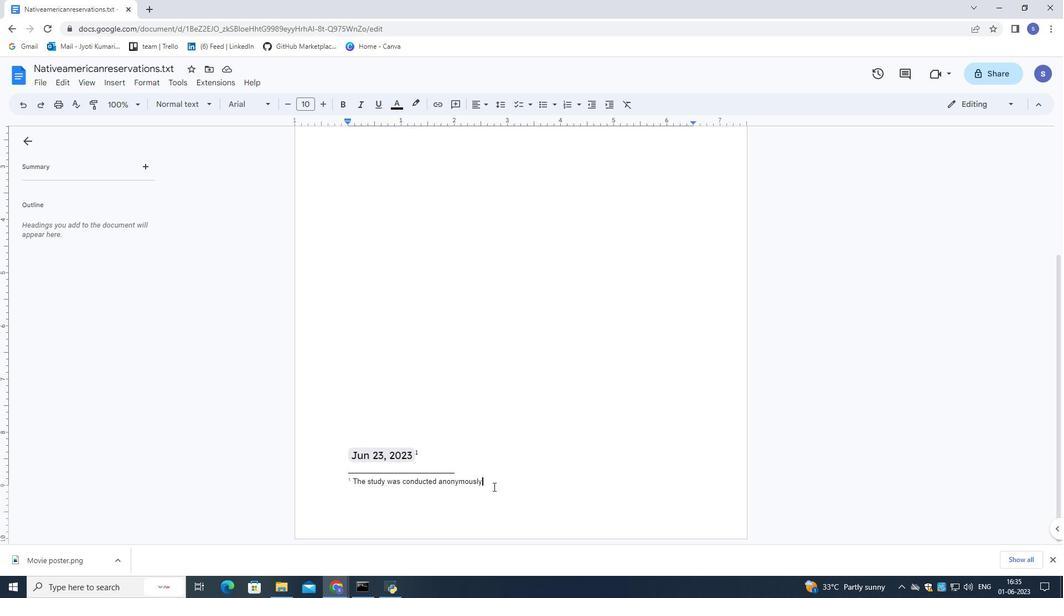 
